 Task: Find connections with filter location Paphos with filter topic #Brandingwith filter profile language Spanish with filter current company Kantar with filter school G H Patel College of Engineering & Technology with filter industry Retail Pharmacies with filter service category Market Research with filter keywords title C-Level or C-Suite.
Action: Mouse moved to (495, 65)
Screenshot: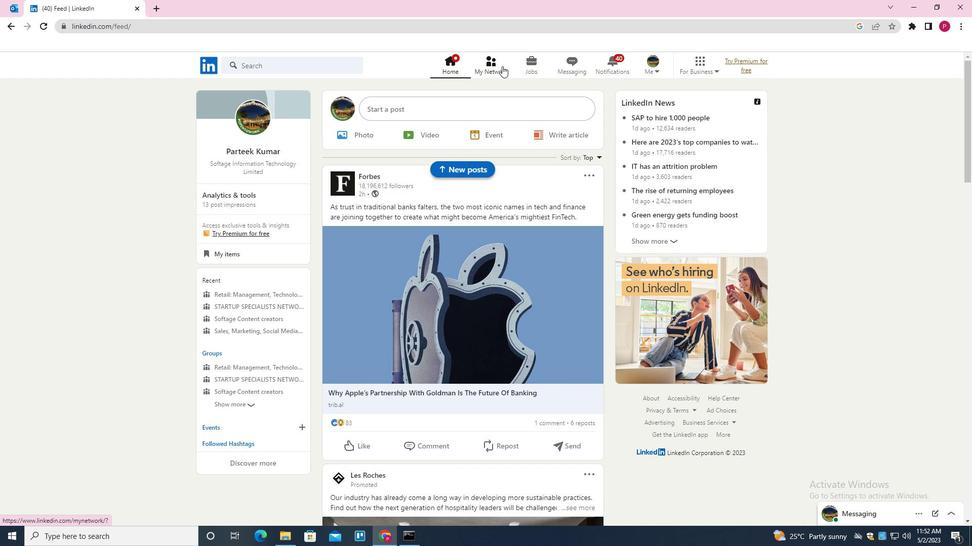 
Action: Mouse pressed left at (495, 65)
Screenshot: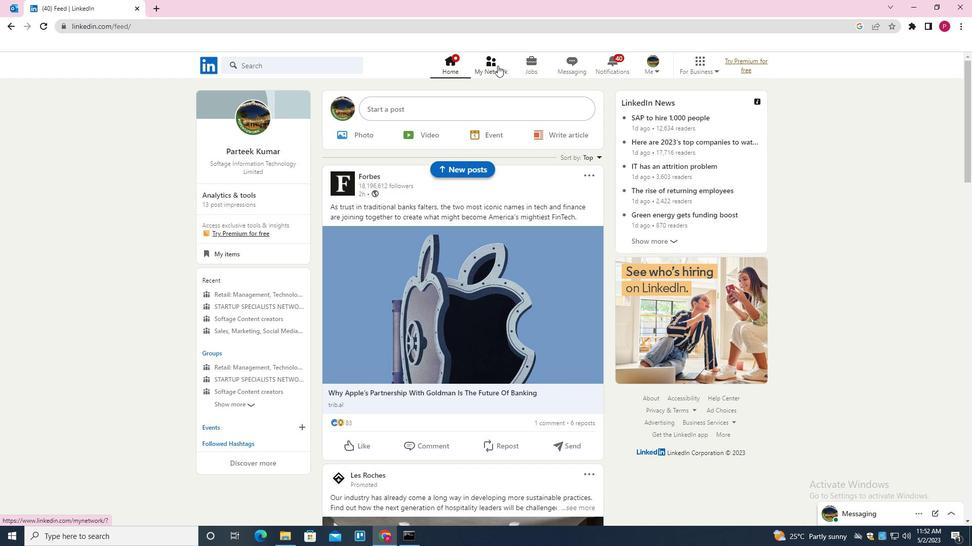 
Action: Mouse moved to (306, 124)
Screenshot: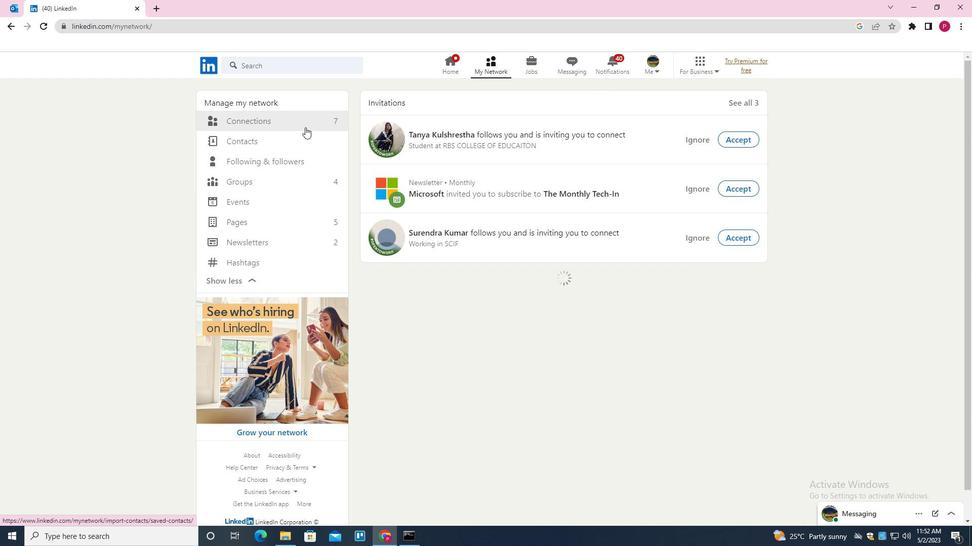 
Action: Mouse pressed left at (306, 124)
Screenshot: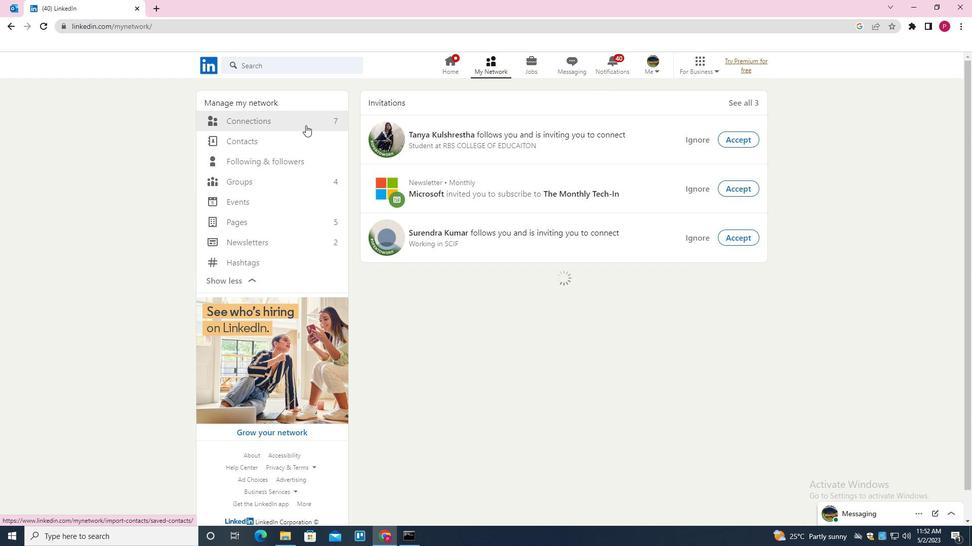 
Action: Mouse moved to (553, 122)
Screenshot: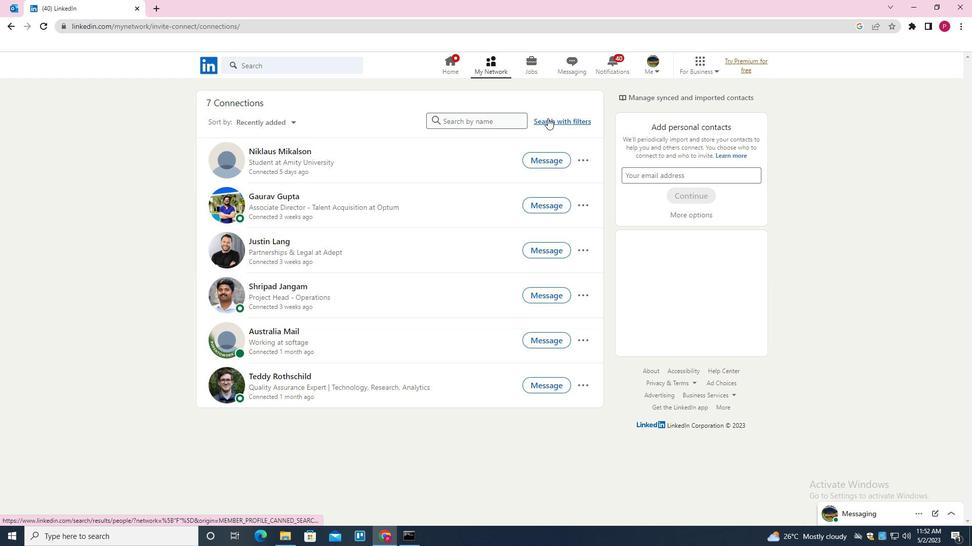 
Action: Mouse pressed left at (553, 122)
Screenshot: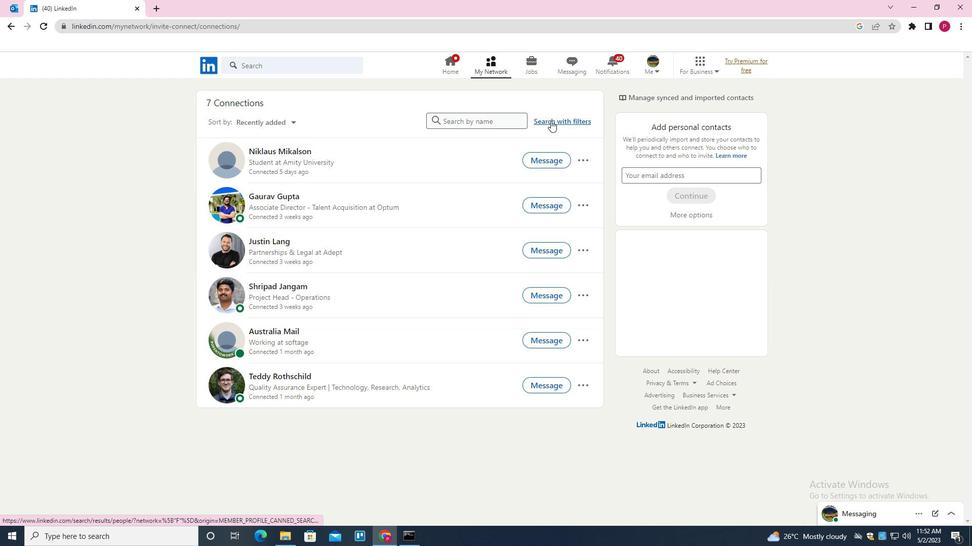 
Action: Mouse moved to (517, 95)
Screenshot: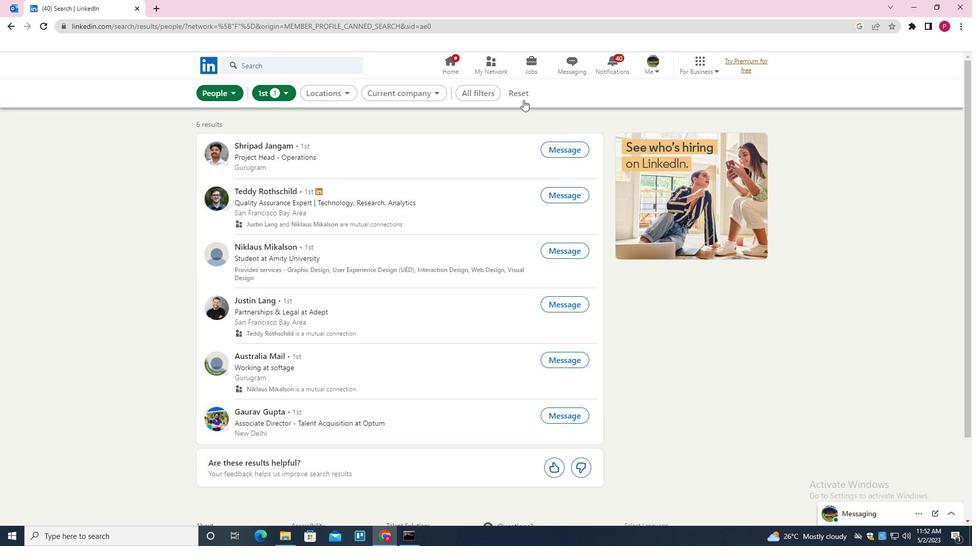 
Action: Mouse pressed left at (517, 95)
Screenshot: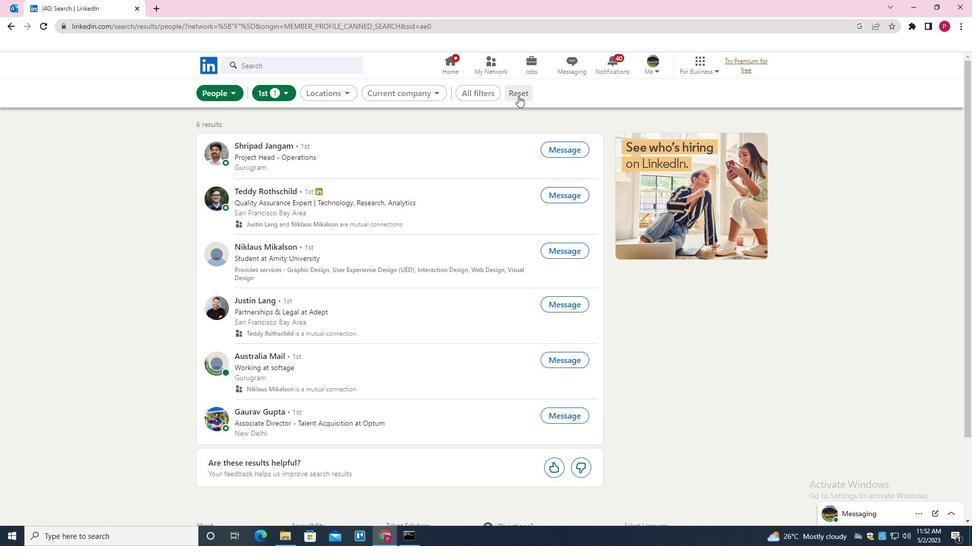 
Action: Mouse moved to (502, 94)
Screenshot: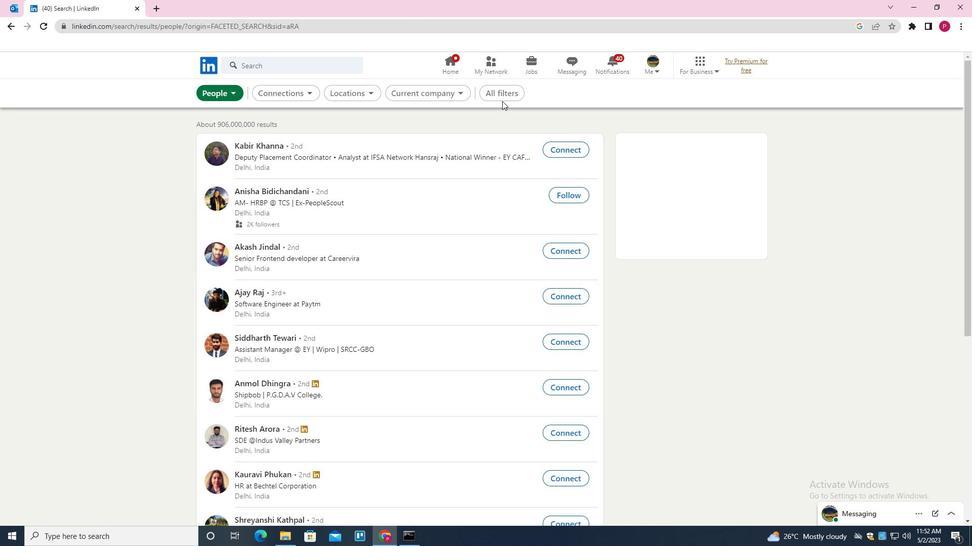 
Action: Mouse pressed left at (502, 94)
Screenshot: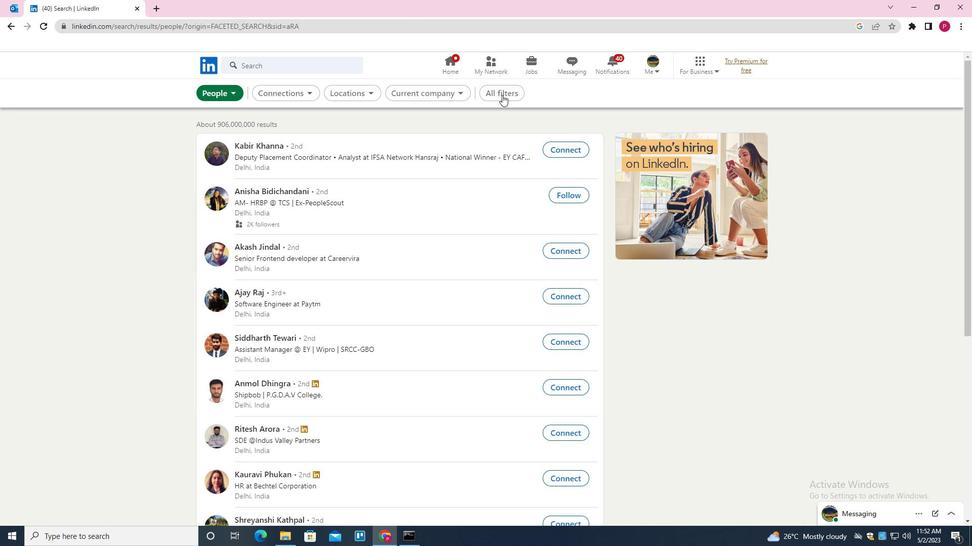 
Action: Mouse moved to (837, 282)
Screenshot: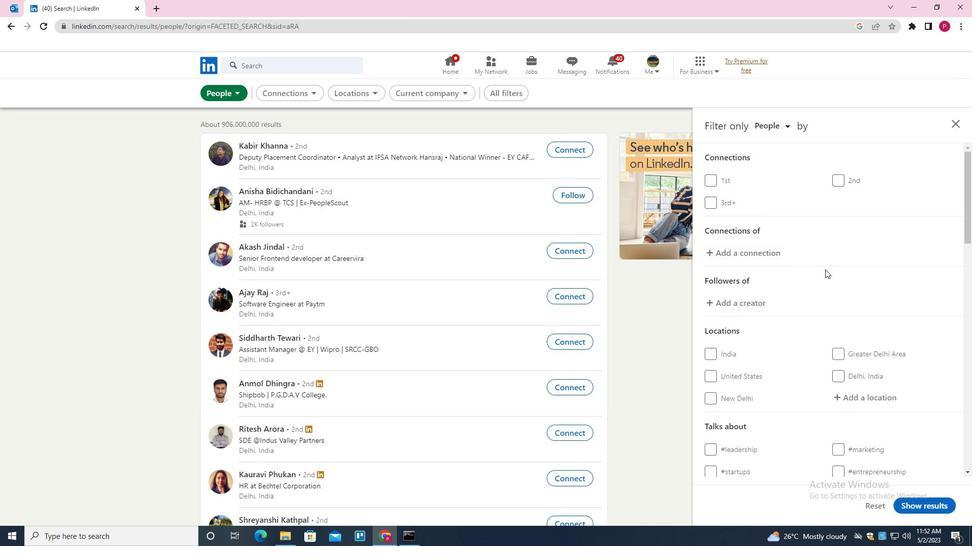 
Action: Mouse scrolled (837, 281) with delta (0, 0)
Screenshot: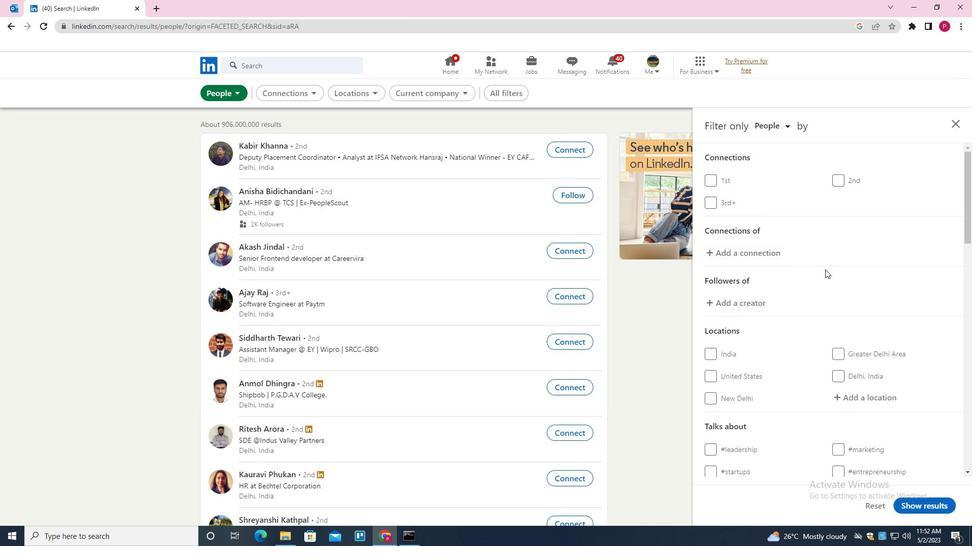 
Action: Mouse moved to (839, 285)
Screenshot: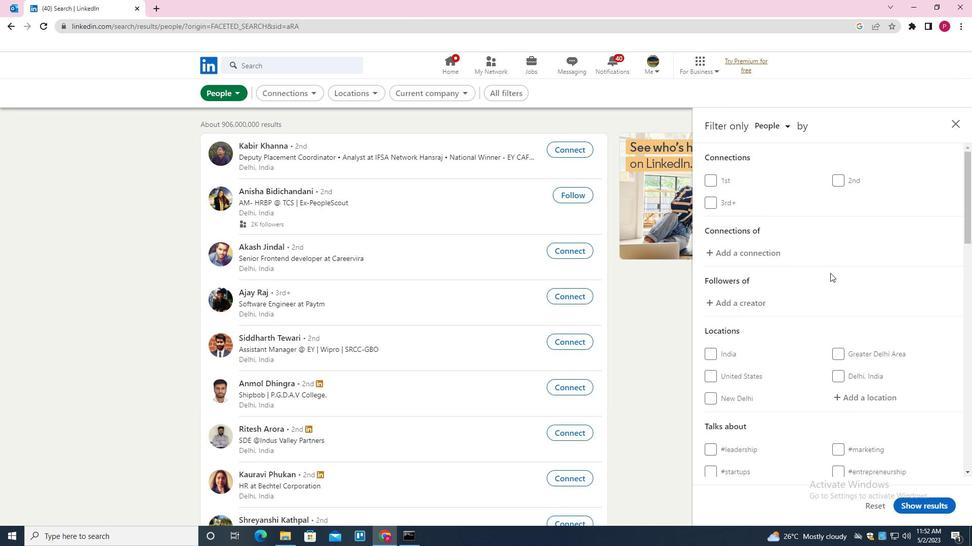 
Action: Mouse scrolled (839, 284) with delta (0, 0)
Screenshot: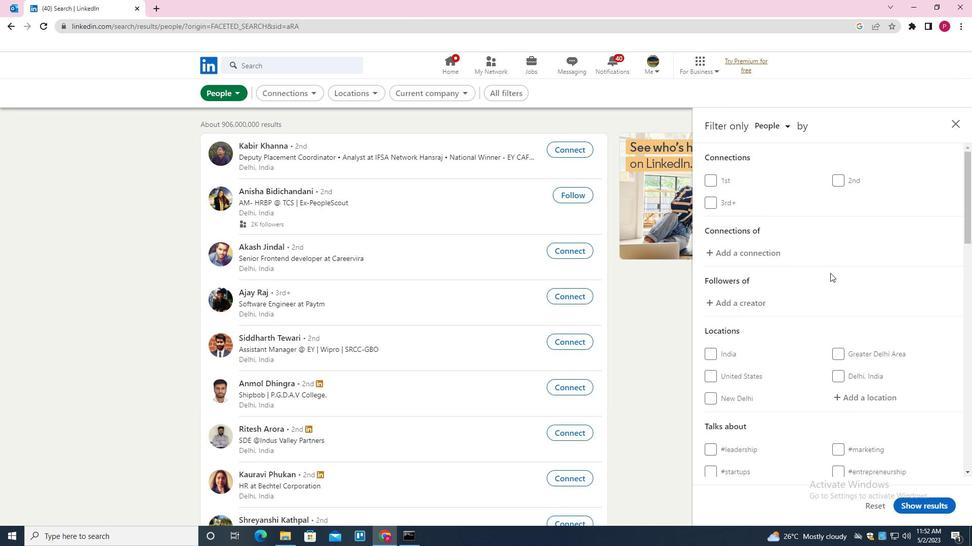 
Action: Mouse moved to (840, 288)
Screenshot: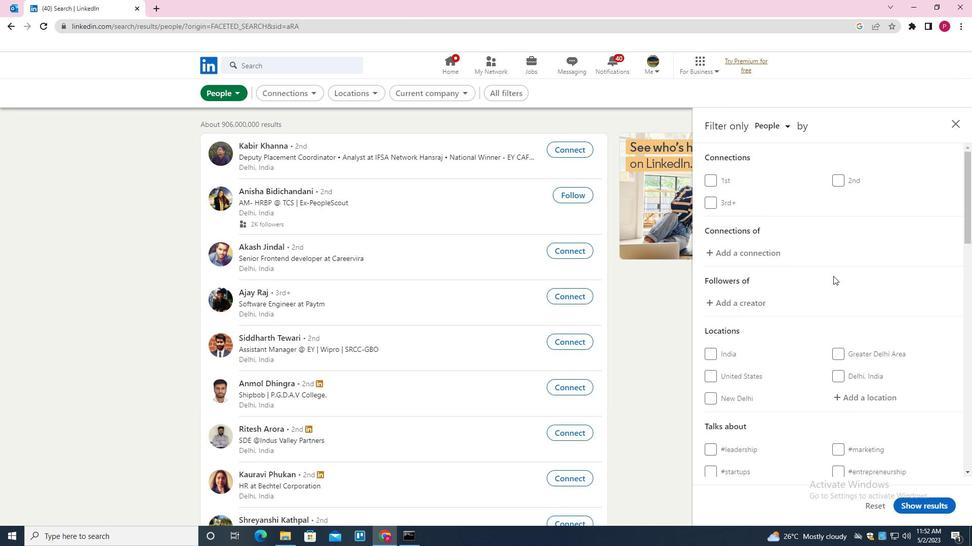 
Action: Mouse scrolled (840, 288) with delta (0, 0)
Screenshot: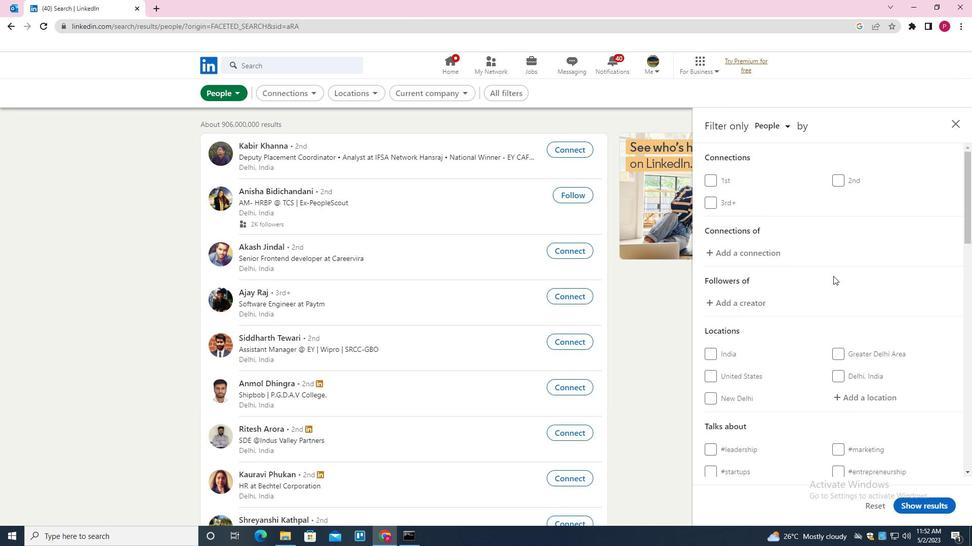 
Action: Mouse moved to (863, 244)
Screenshot: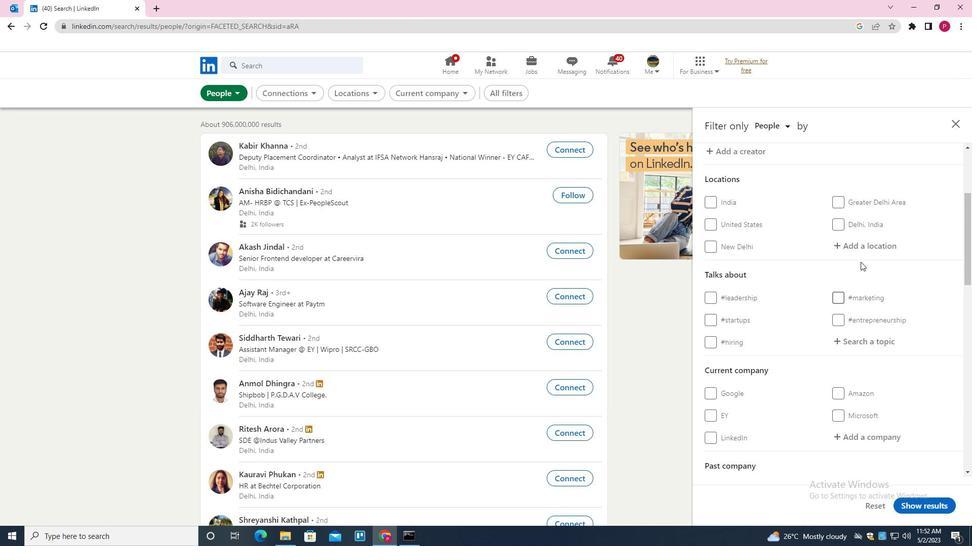 
Action: Mouse pressed left at (863, 244)
Screenshot: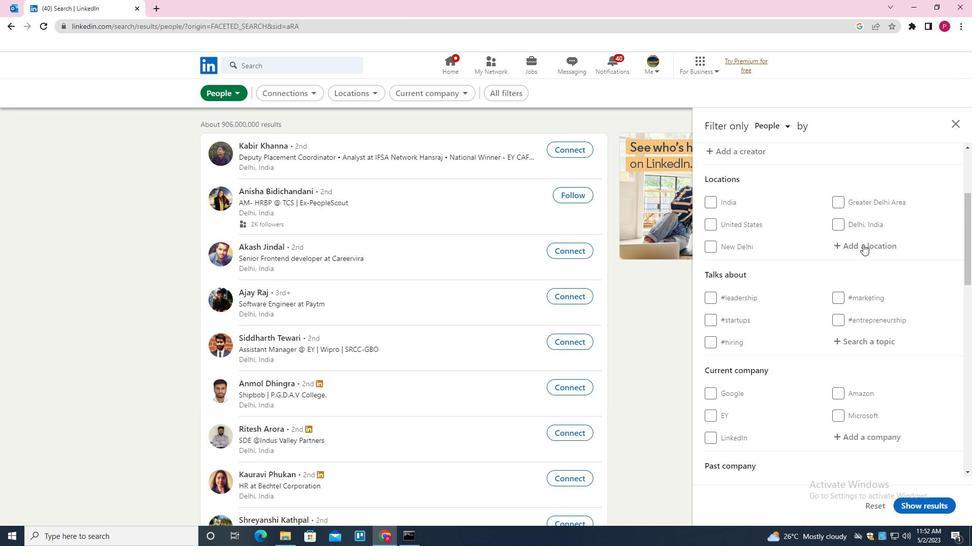 
Action: Mouse moved to (747, 323)
Screenshot: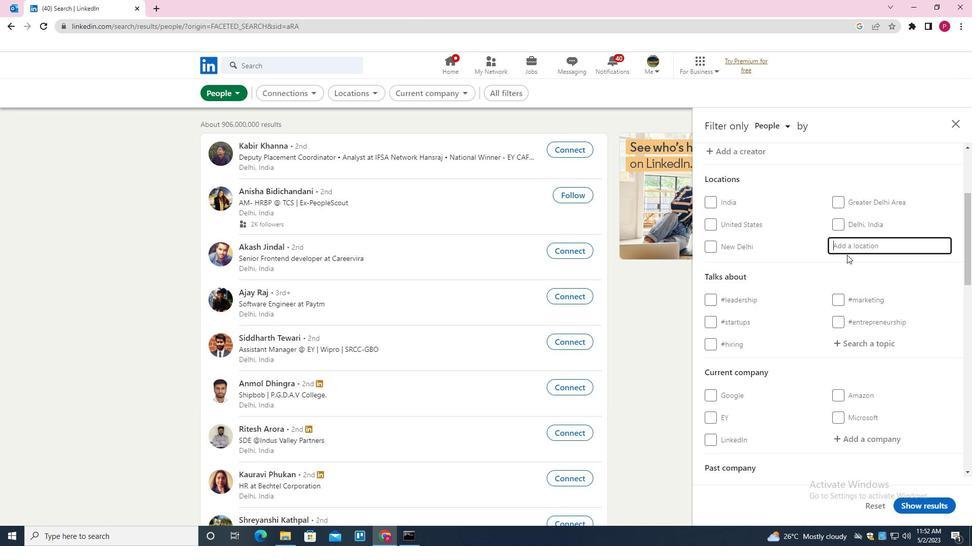 
Action: Key pressed <Key.shift>PAPHOS<Key.down><Key.enter>
Screenshot: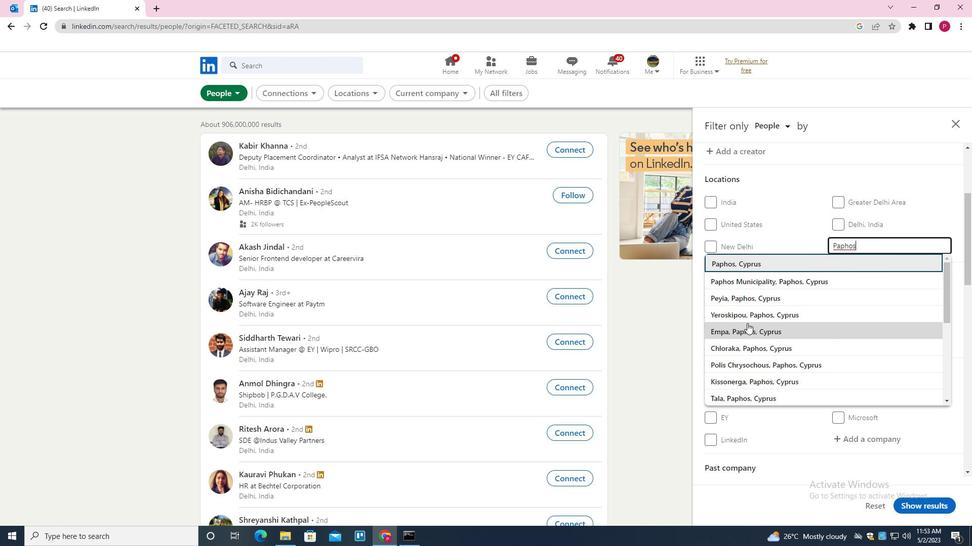 
Action: Mouse moved to (756, 319)
Screenshot: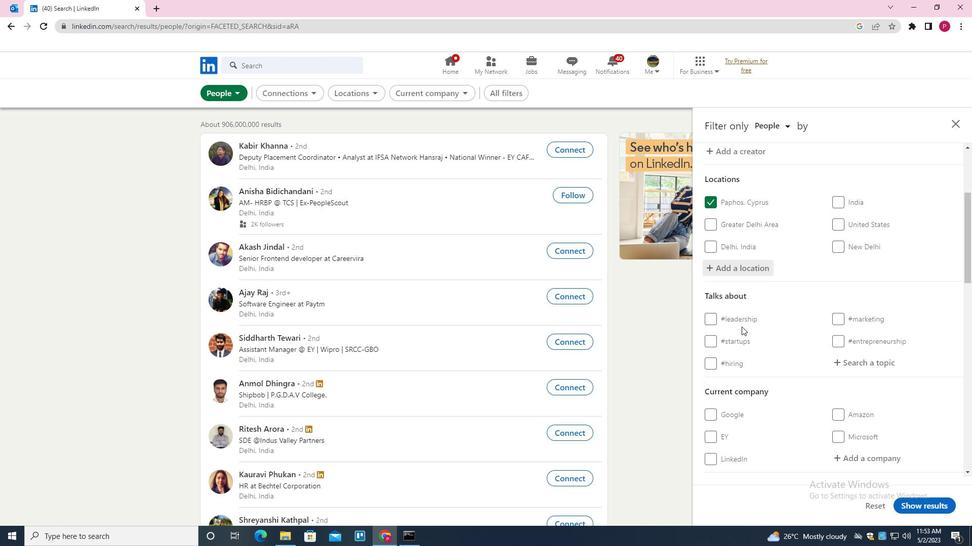 
Action: Mouse scrolled (756, 318) with delta (0, 0)
Screenshot: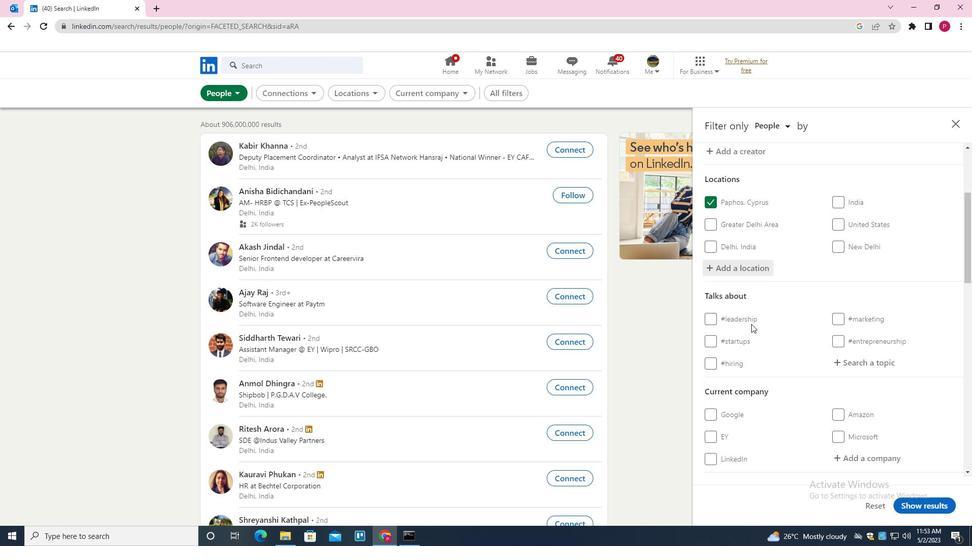 
Action: Mouse moved to (757, 318)
Screenshot: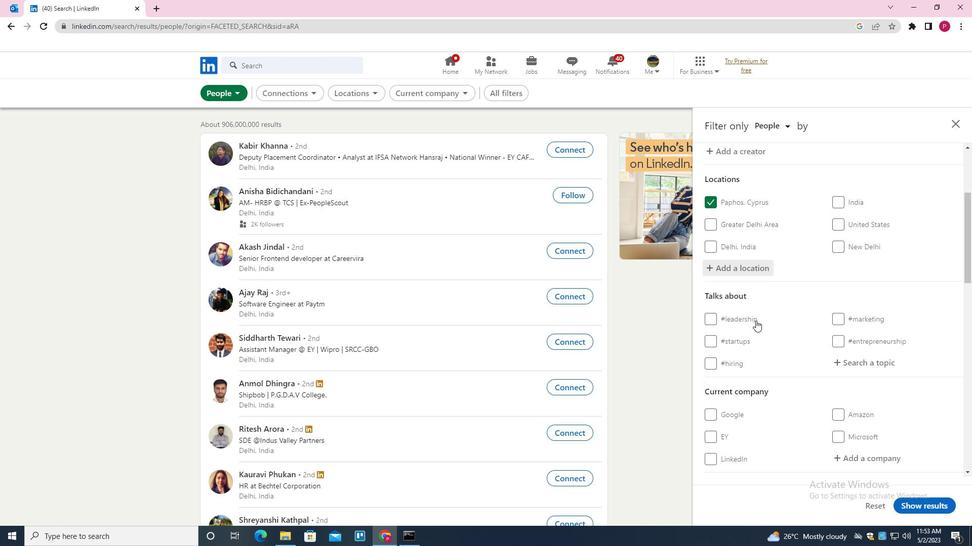 
Action: Mouse scrolled (757, 318) with delta (0, 0)
Screenshot: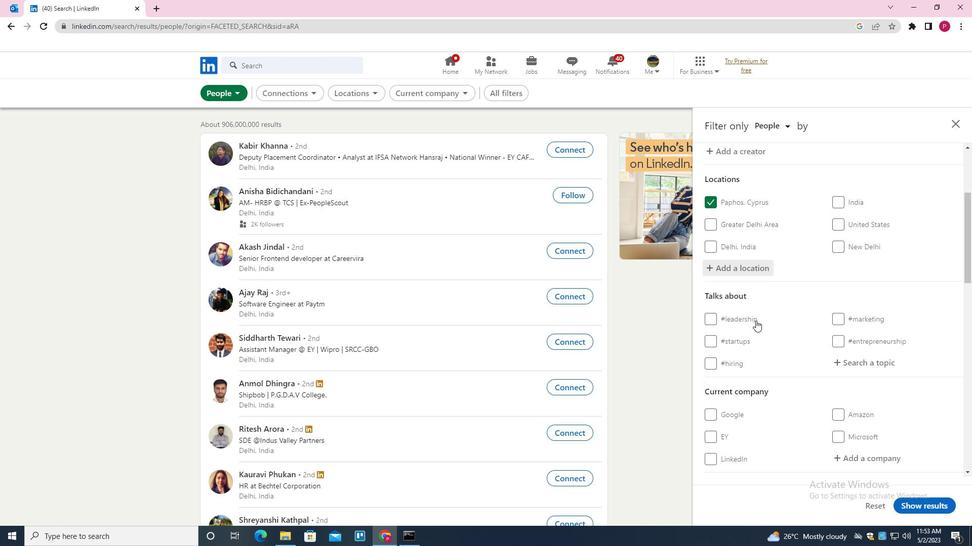 
Action: Mouse moved to (758, 317)
Screenshot: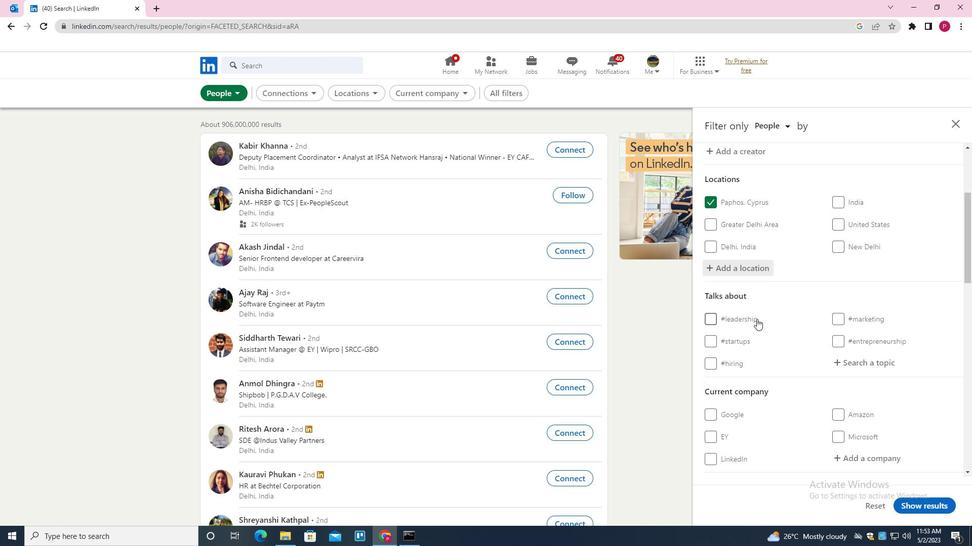 
Action: Mouse scrolled (758, 317) with delta (0, 0)
Screenshot: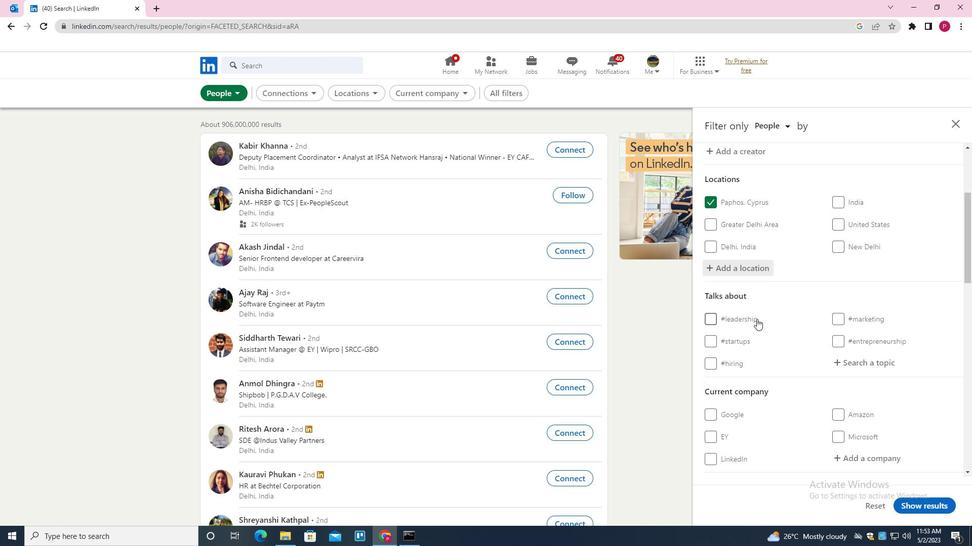 
Action: Mouse moved to (865, 214)
Screenshot: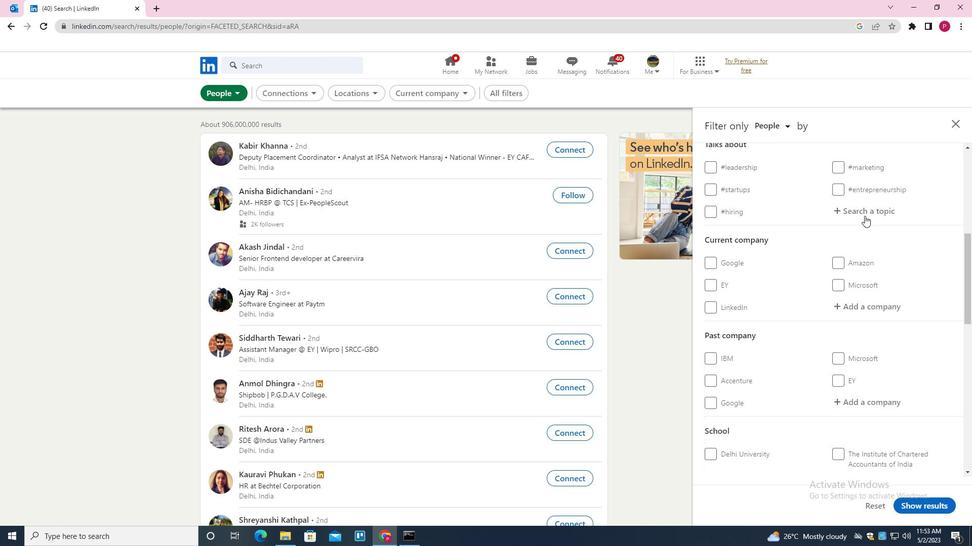 
Action: Mouse pressed left at (865, 214)
Screenshot: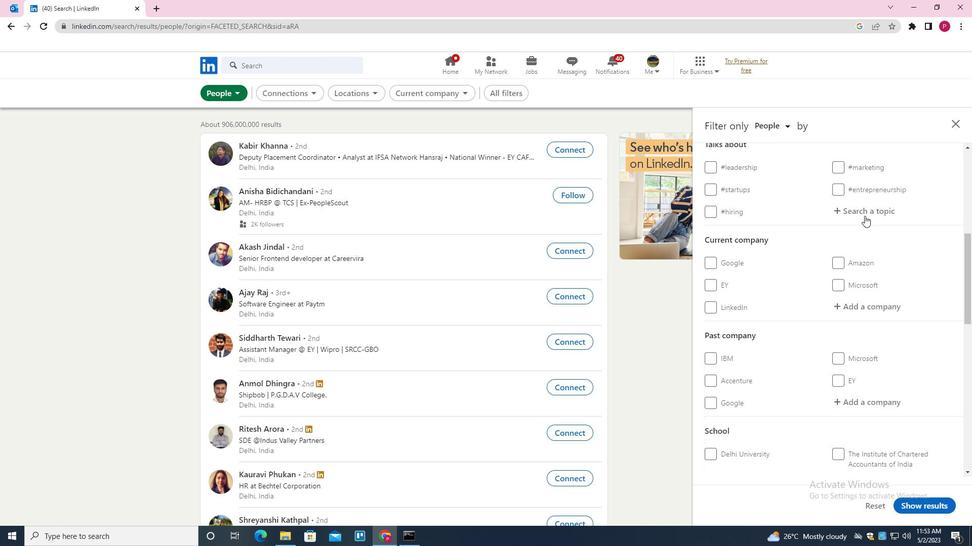 
Action: Key pressed BRANDING<Key.down><Key.enter>
Screenshot: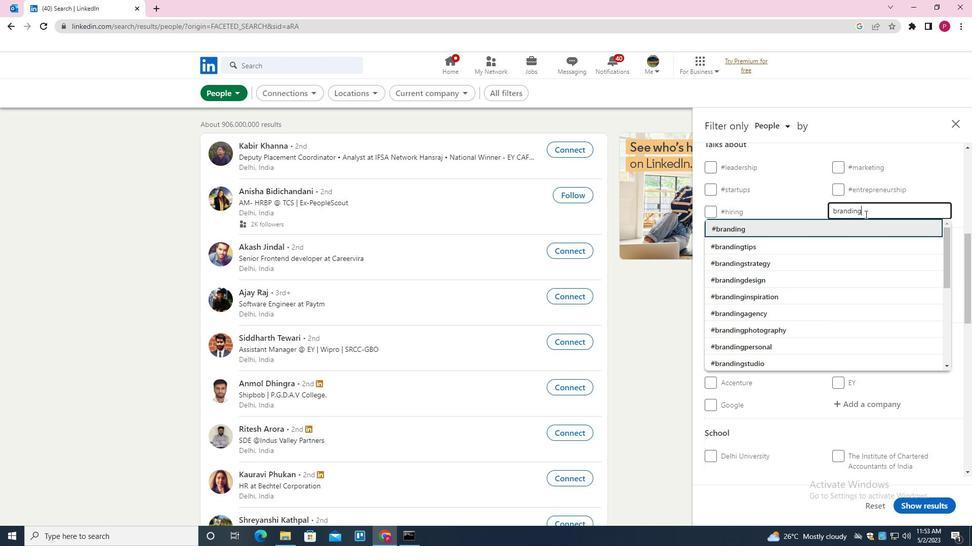 
Action: Mouse moved to (801, 282)
Screenshot: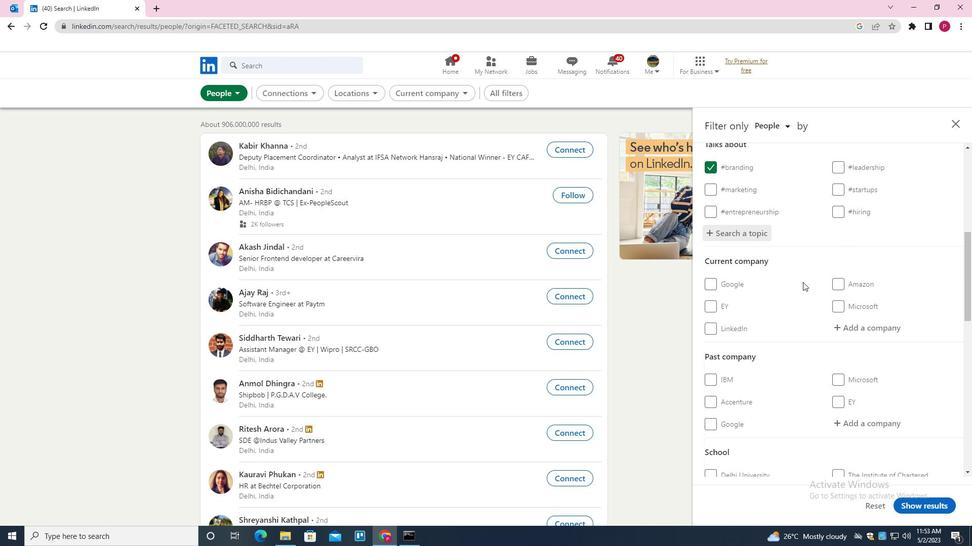 
Action: Mouse scrolled (801, 282) with delta (0, 0)
Screenshot: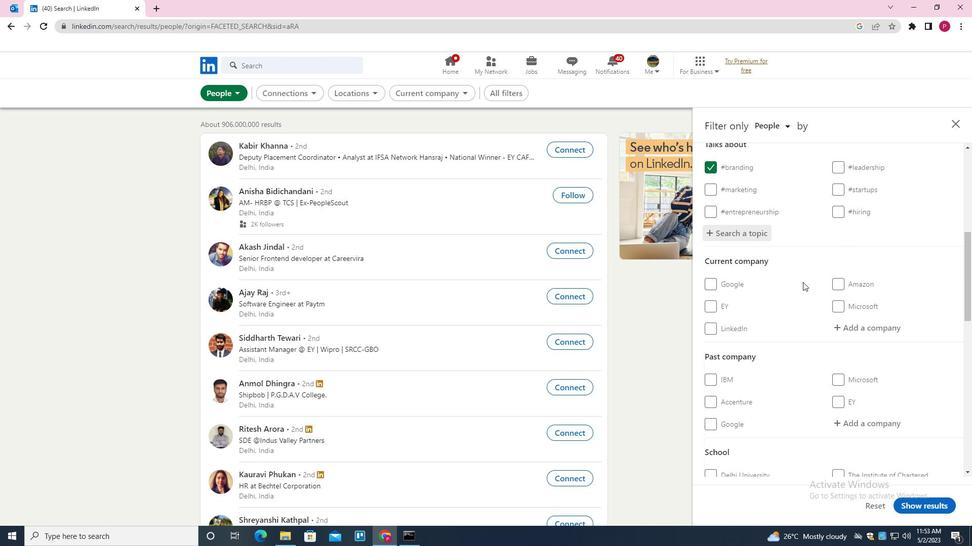 
Action: Mouse moved to (801, 283)
Screenshot: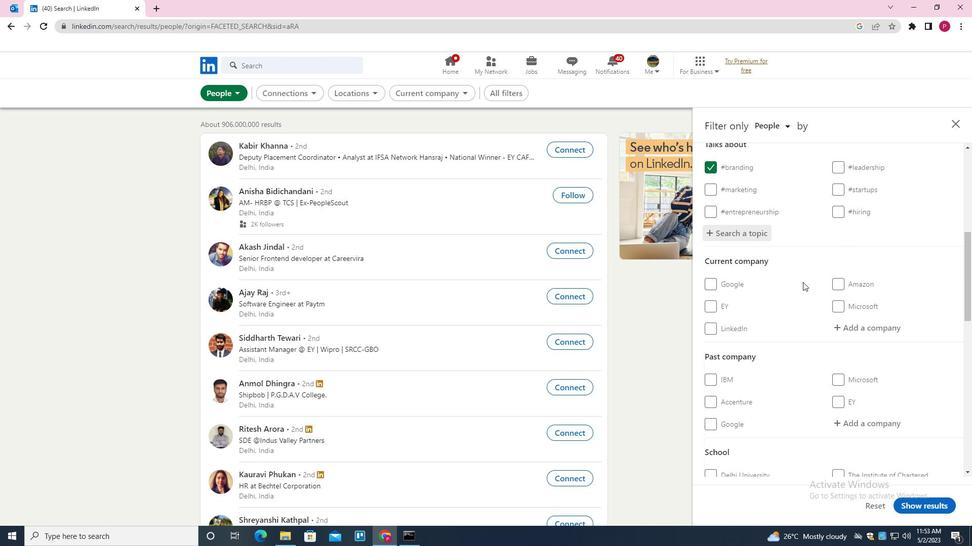 
Action: Mouse scrolled (801, 282) with delta (0, 0)
Screenshot: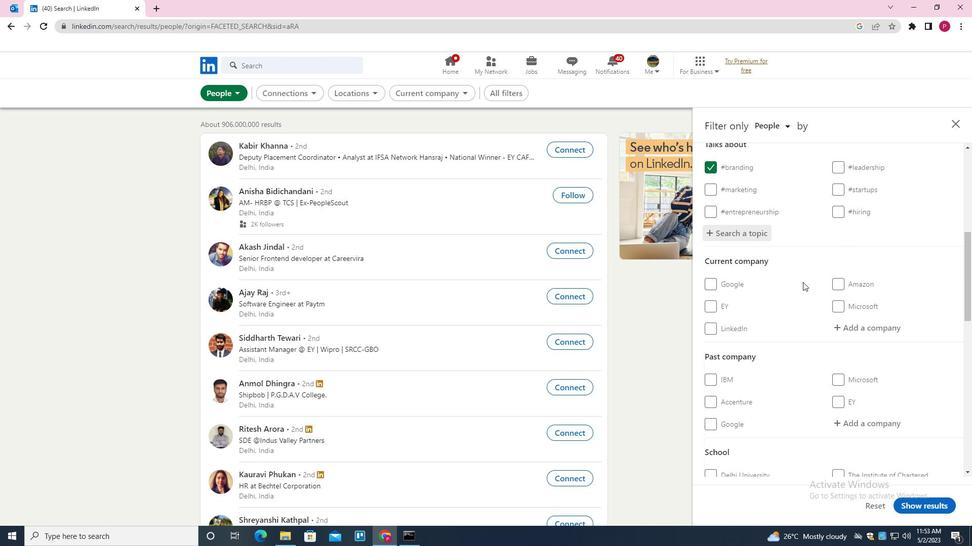 
Action: Mouse scrolled (801, 282) with delta (0, 0)
Screenshot: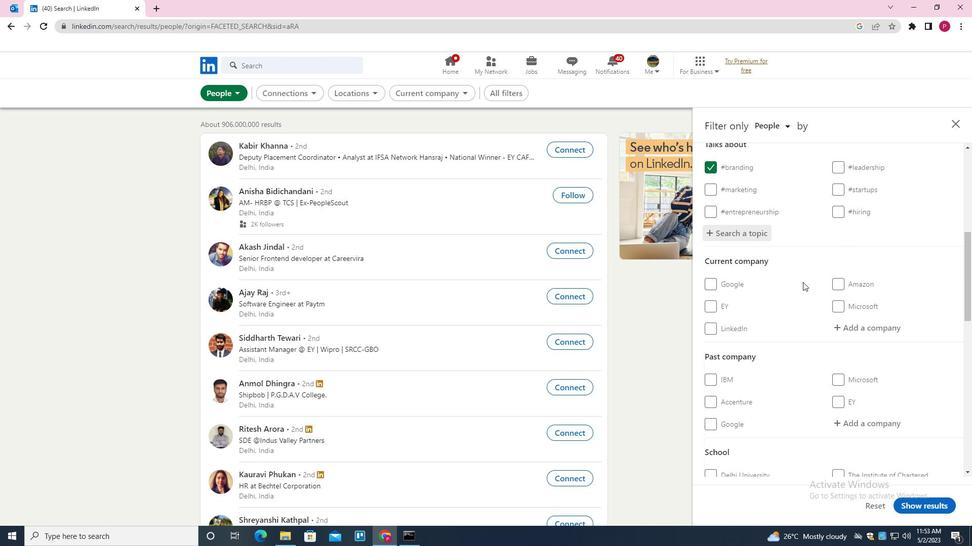 
Action: Mouse moved to (802, 281)
Screenshot: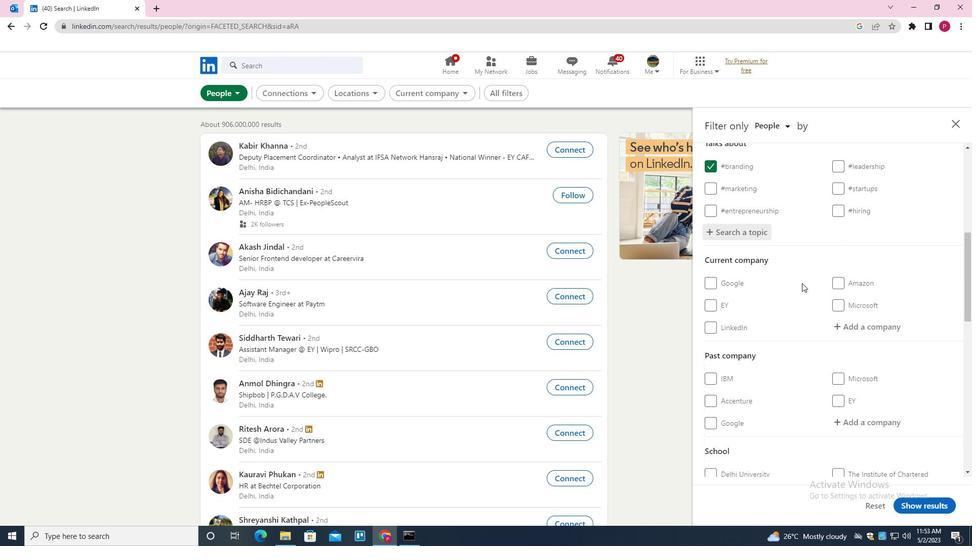
Action: Mouse scrolled (802, 281) with delta (0, 0)
Screenshot: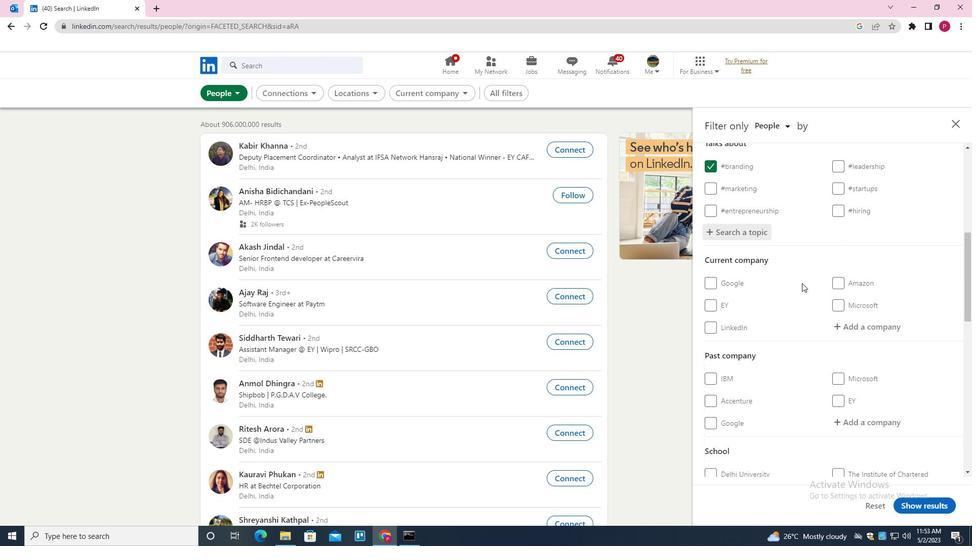 
Action: Mouse moved to (812, 287)
Screenshot: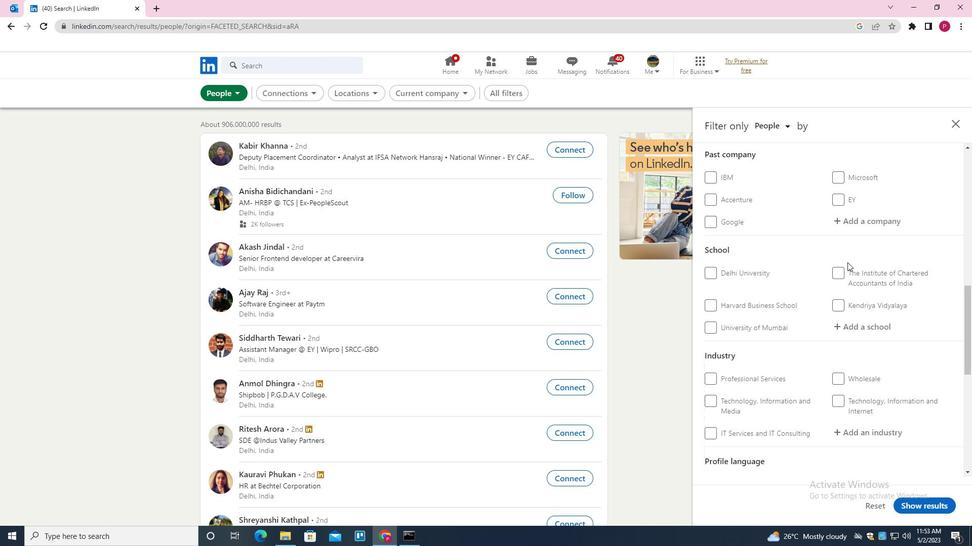 
Action: Mouse scrolled (812, 286) with delta (0, 0)
Screenshot: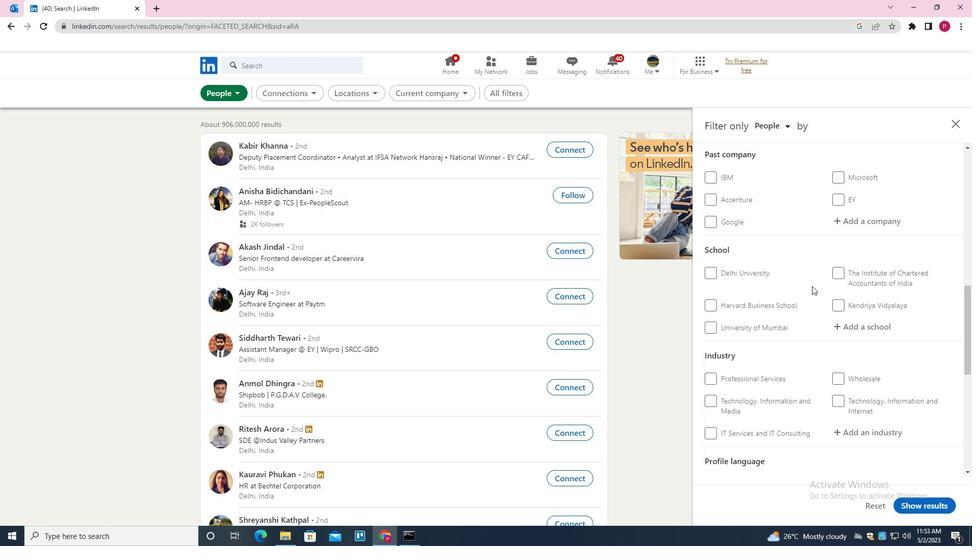 
Action: Mouse scrolled (812, 286) with delta (0, 0)
Screenshot: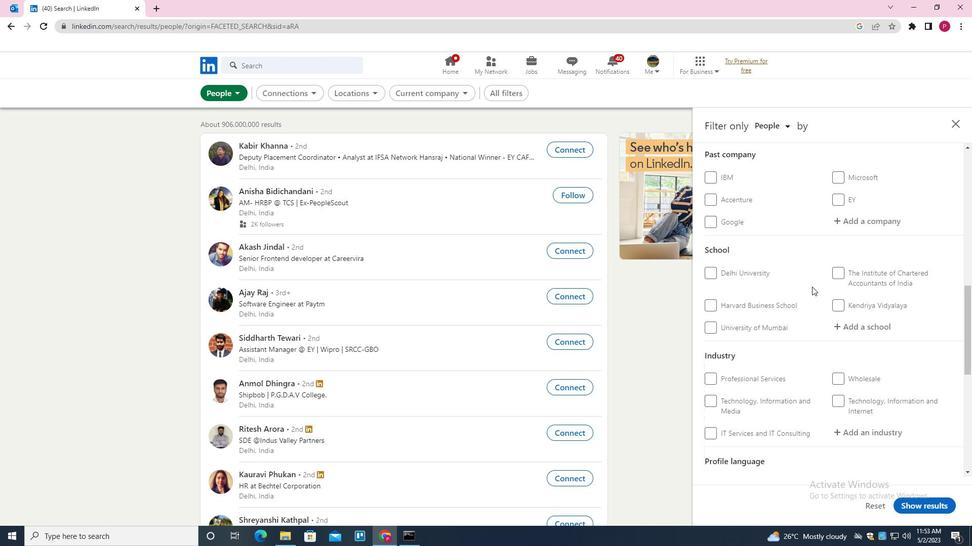 
Action: Mouse scrolled (812, 286) with delta (0, 0)
Screenshot: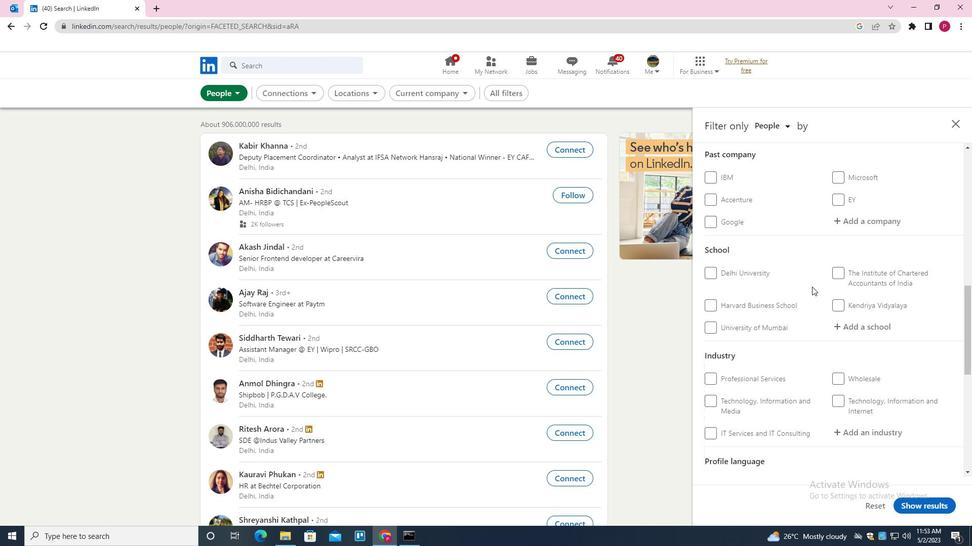 
Action: Mouse scrolled (812, 286) with delta (0, 0)
Screenshot: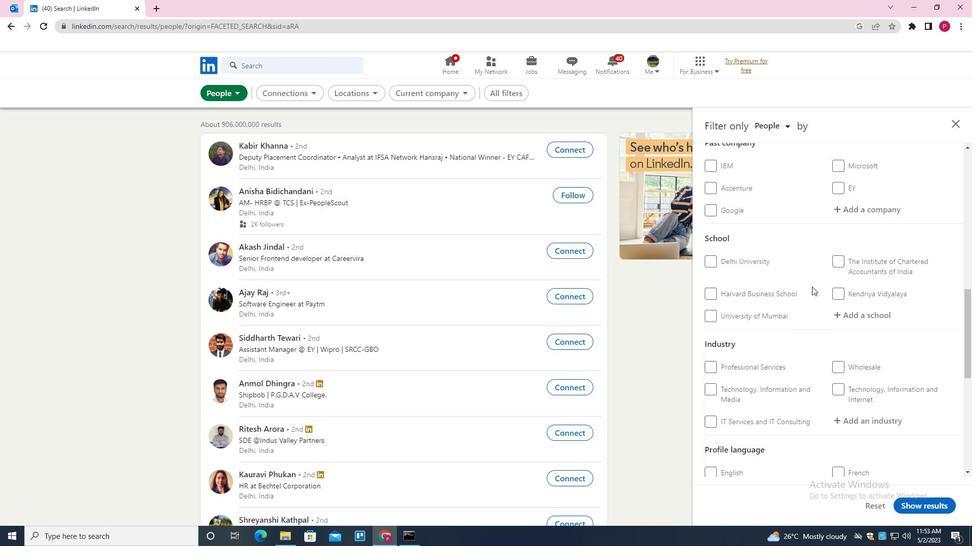 
Action: Mouse moved to (805, 290)
Screenshot: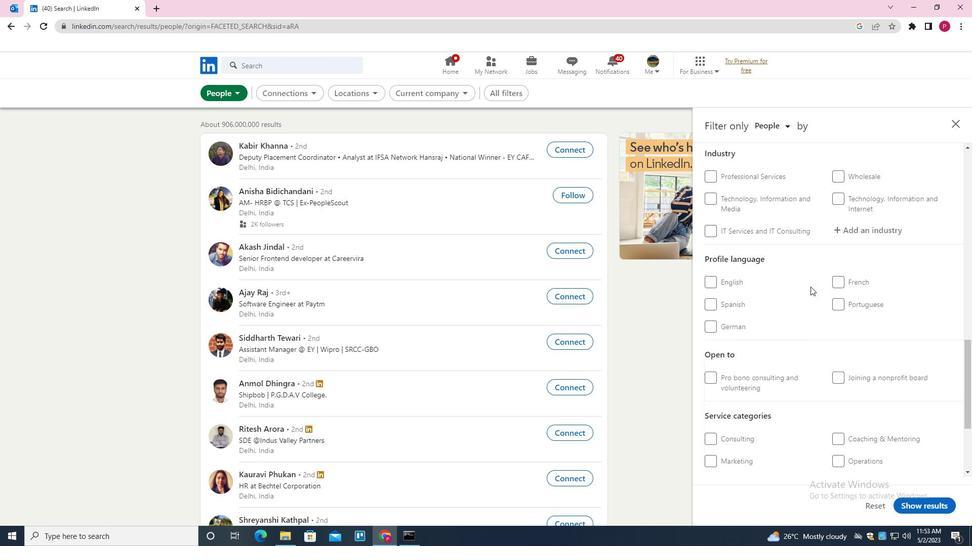 
Action: Mouse scrolled (805, 290) with delta (0, 0)
Screenshot: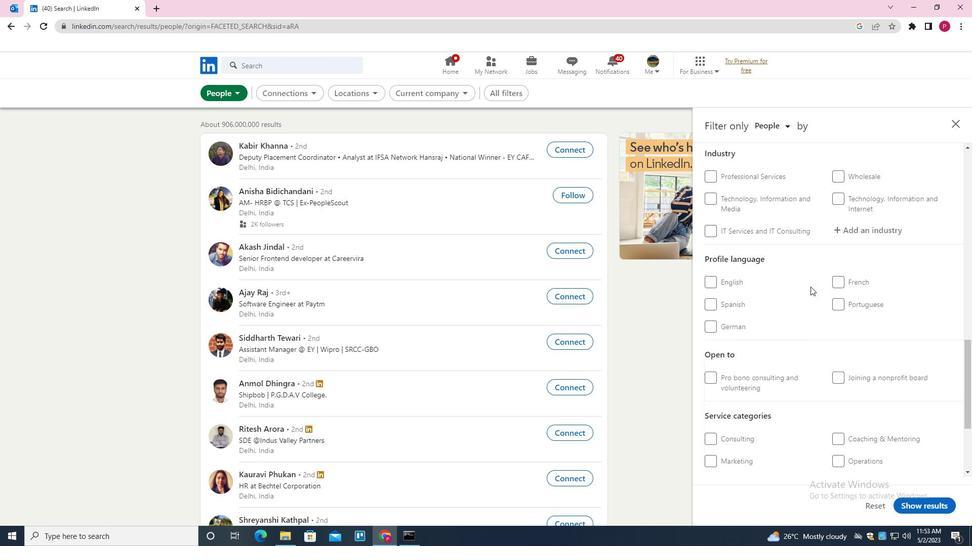 
Action: Mouse moved to (805, 291)
Screenshot: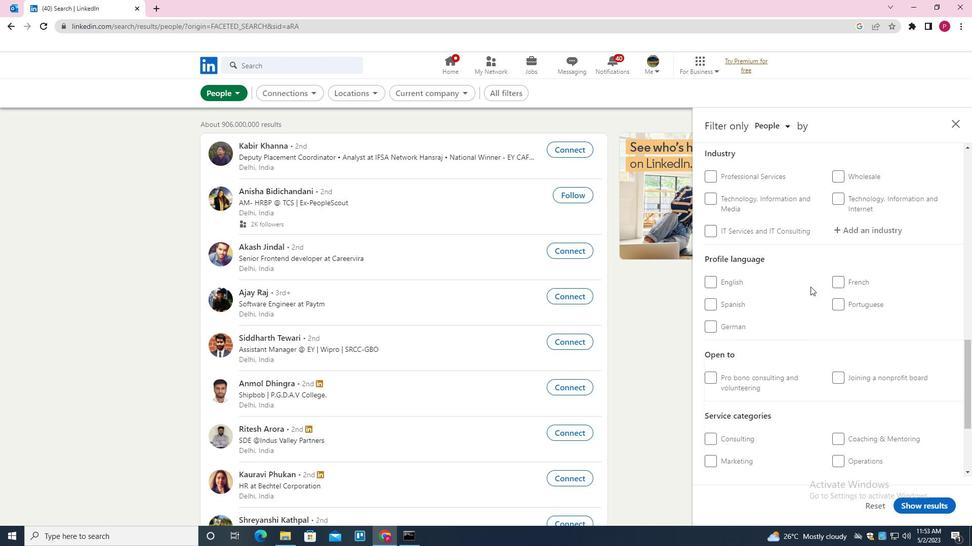 
Action: Mouse scrolled (805, 290) with delta (0, 0)
Screenshot: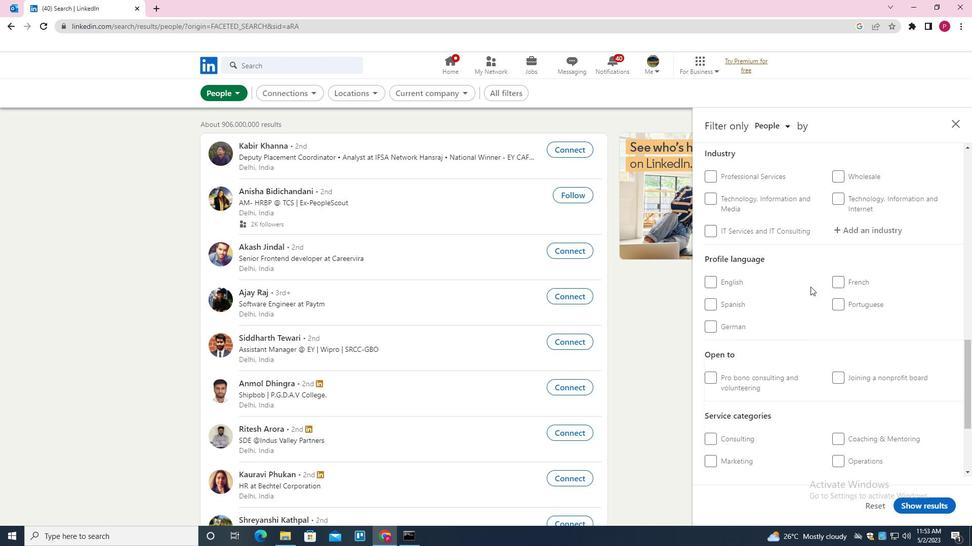 
Action: Mouse scrolled (805, 290) with delta (0, 0)
Screenshot: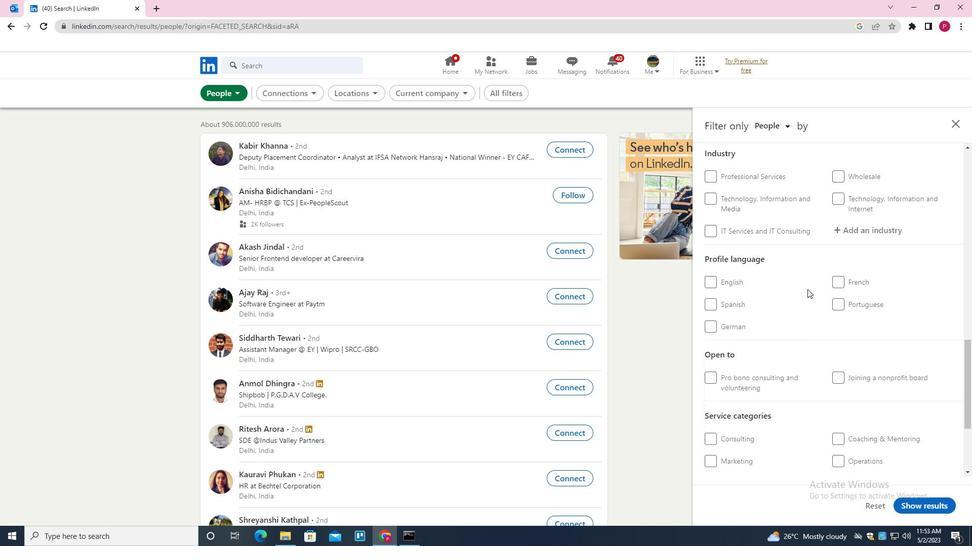 
Action: Mouse scrolled (805, 291) with delta (0, 0)
Screenshot: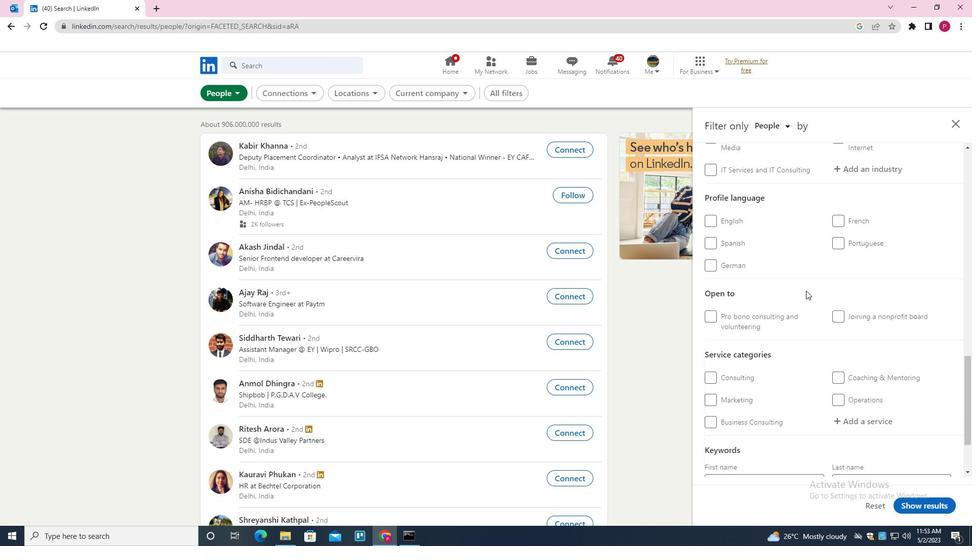 
Action: Mouse scrolled (805, 291) with delta (0, 0)
Screenshot: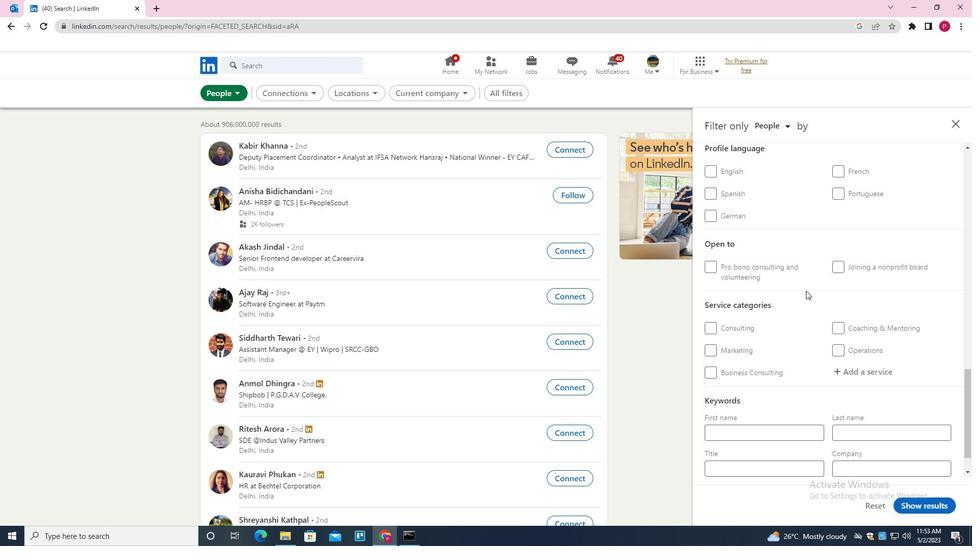 
Action: Mouse moved to (725, 261)
Screenshot: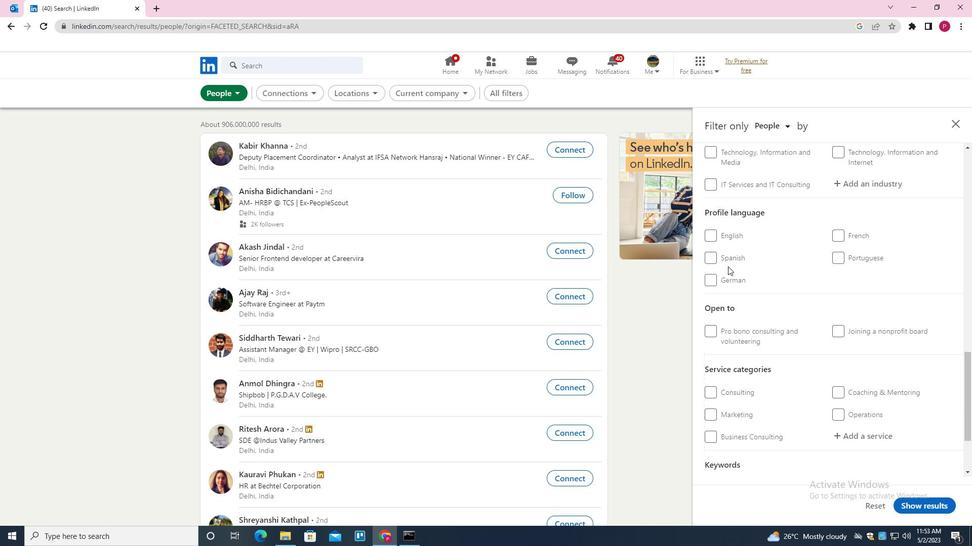 
Action: Mouse pressed left at (725, 261)
Screenshot: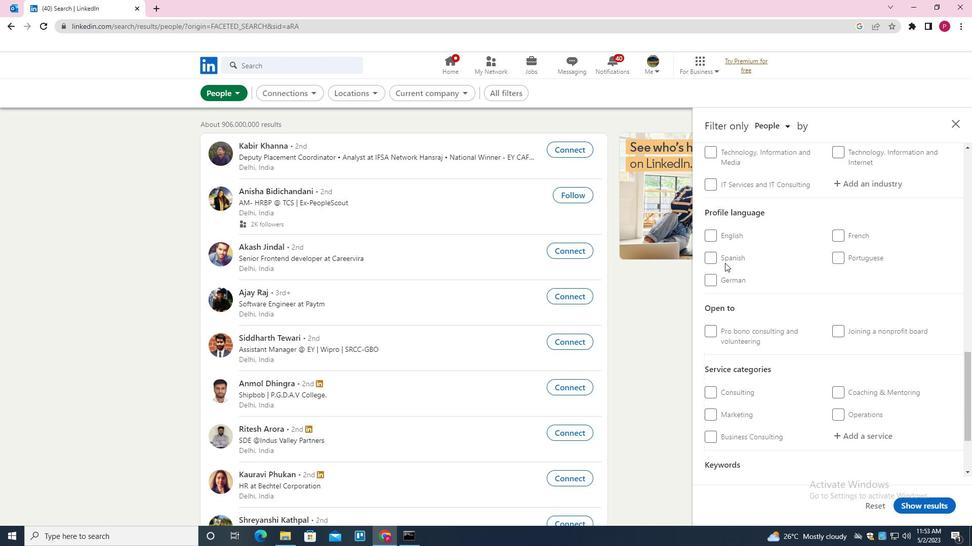 
Action: Mouse moved to (796, 270)
Screenshot: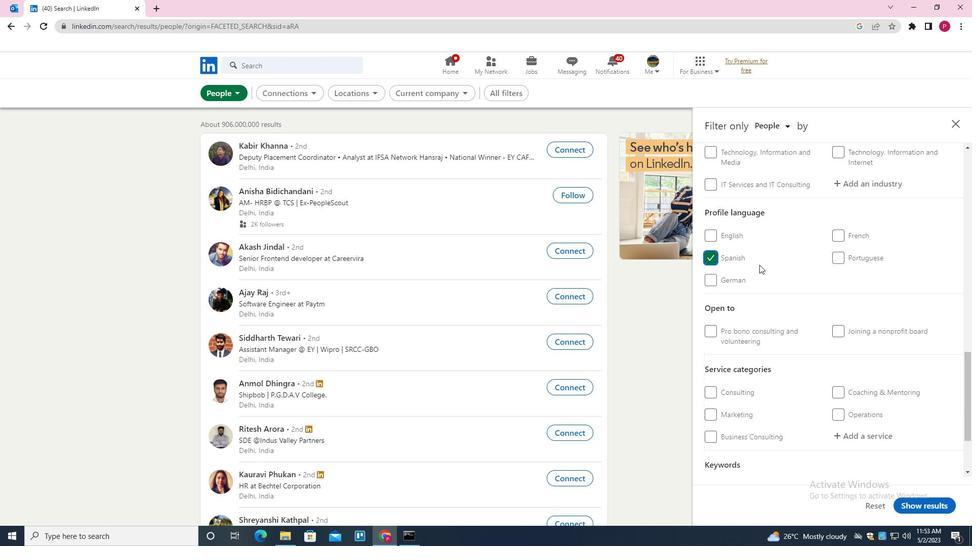 
Action: Mouse scrolled (796, 270) with delta (0, 0)
Screenshot: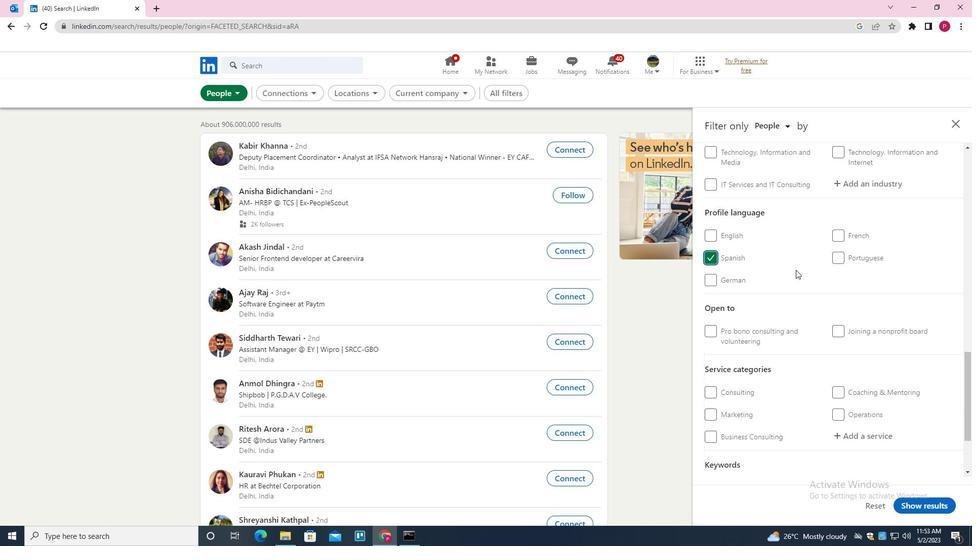 
Action: Mouse scrolled (796, 270) with delta (0, 0)
Screenshot: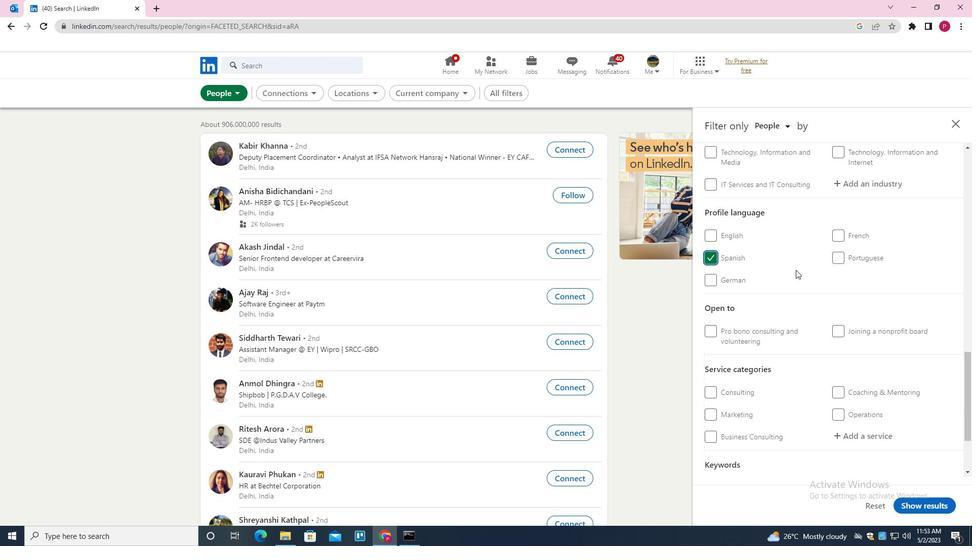 
Action: Mouse scrolled (796, 270) with delta (0, 0)
Screenshot: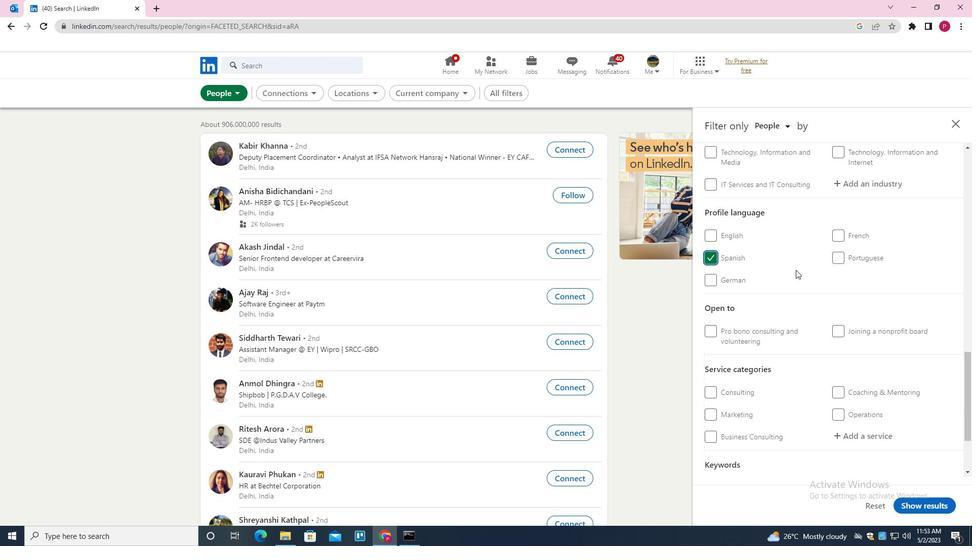 
Action: Mouse scrolled (796, 270) with delta (0, 0)
Screenshot: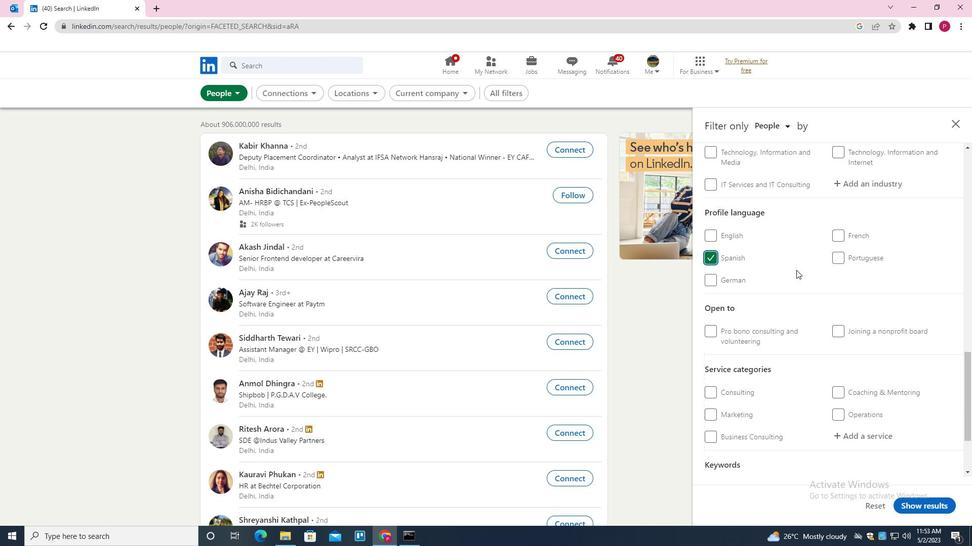 
Action: Mouse moved to (794, 272)
Screenshot: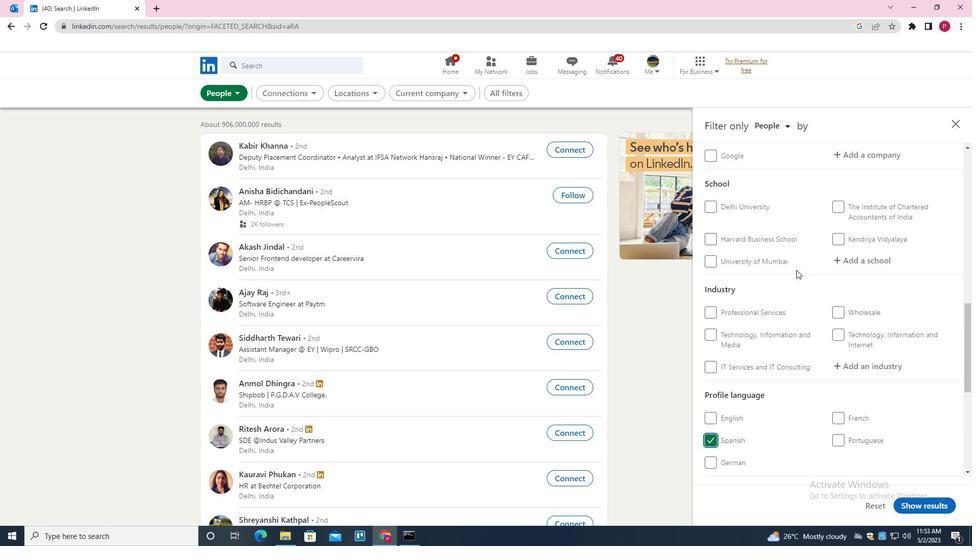 
Action: Mouse scrolled (794, 272) with delta (0, 0)
Screenshot: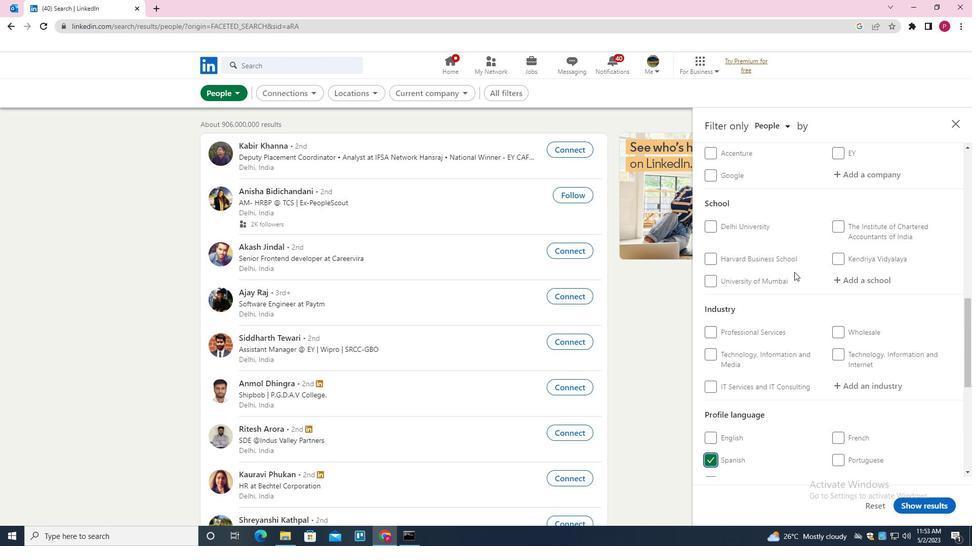 
Action: Mouse scrolled (794, 272) with delta (0, 0)
Screenshot: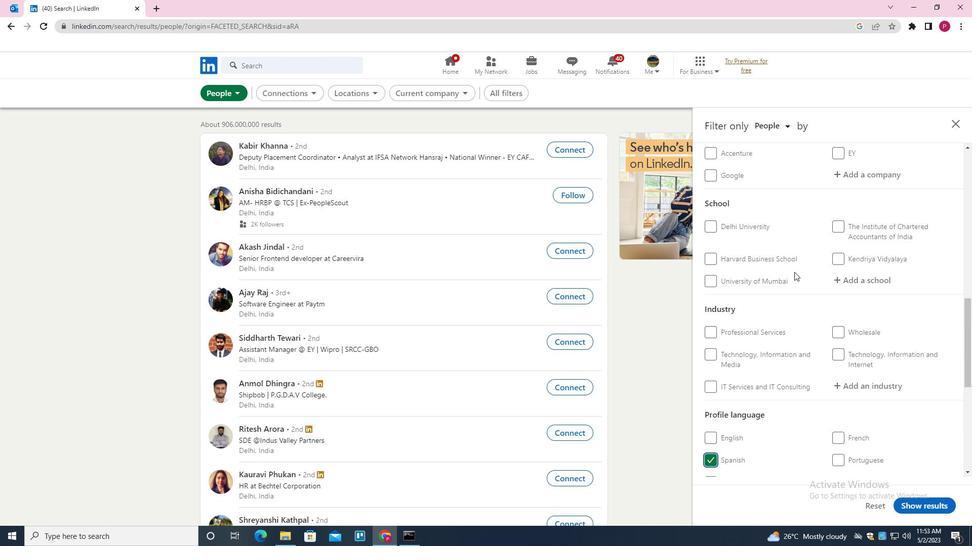 
Action: Mouse scrolled (794, 272) with delta (0, 0)
Screenshot: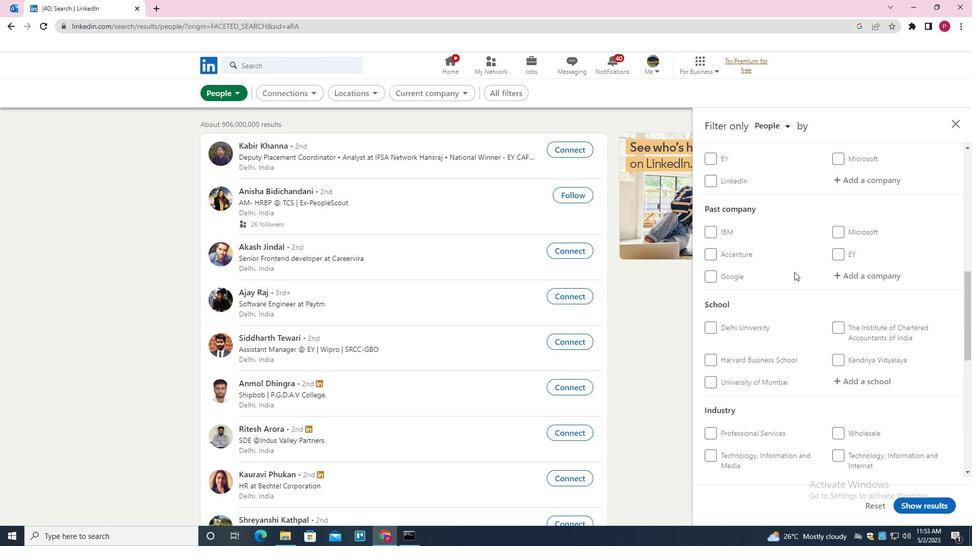 
Action: Mouse moved to (862, 224)
Screenshot: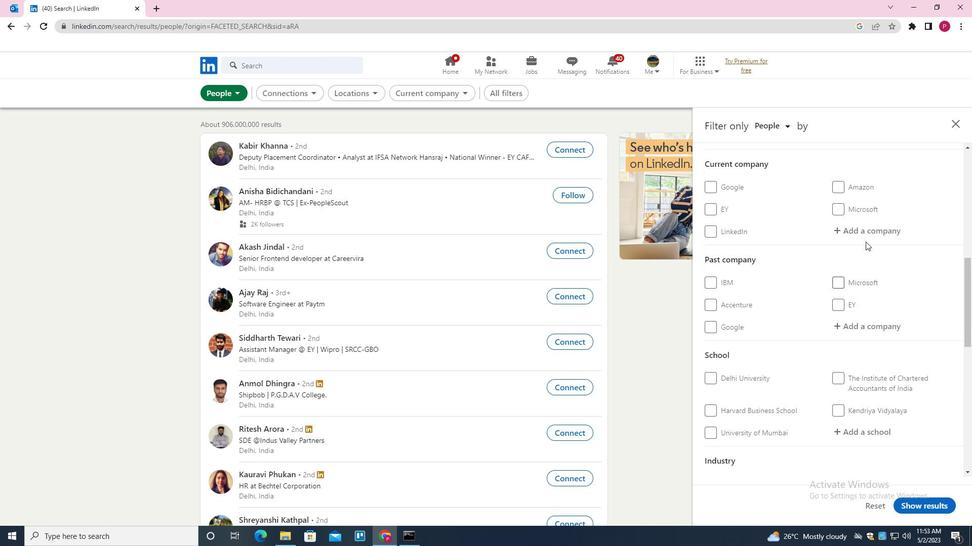 
Action: Mouse pressed left at (862, 224)
Screenshot: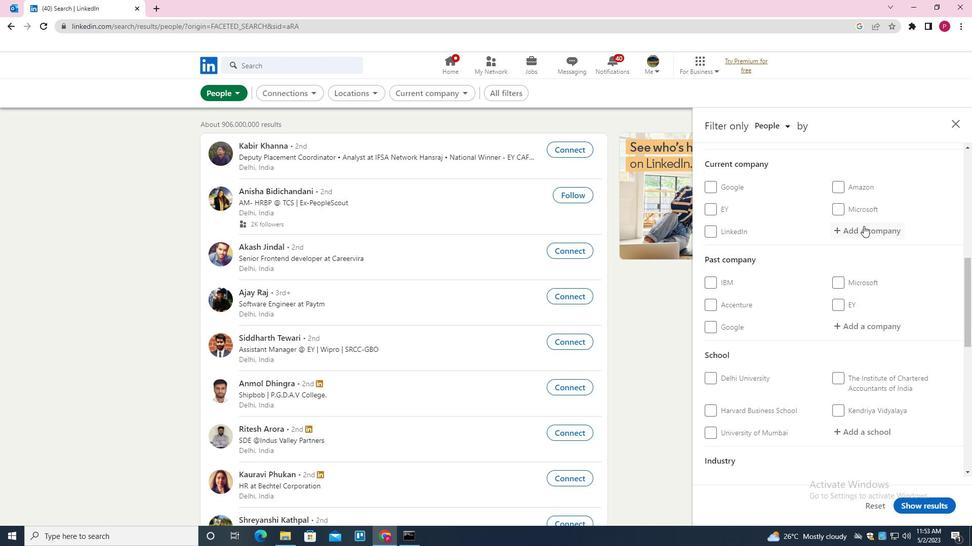 
Action: Key pressed <Key.shift><Key.shift><Key.shift><Key.shift><Key.shift><Key.shift>KANTAR<Key.down><Key.enter>
Screenshot: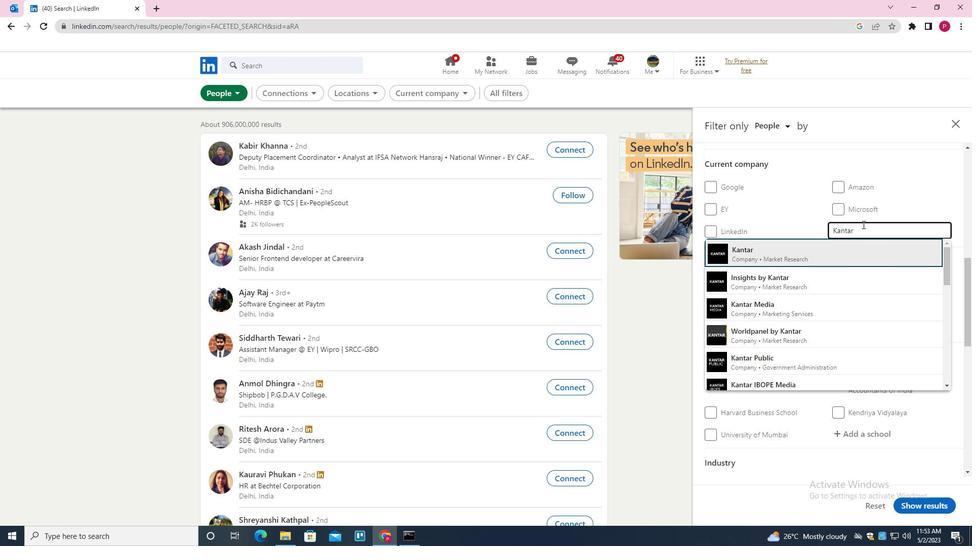
Action: Mouse moved to (784, 280)
Screenshot: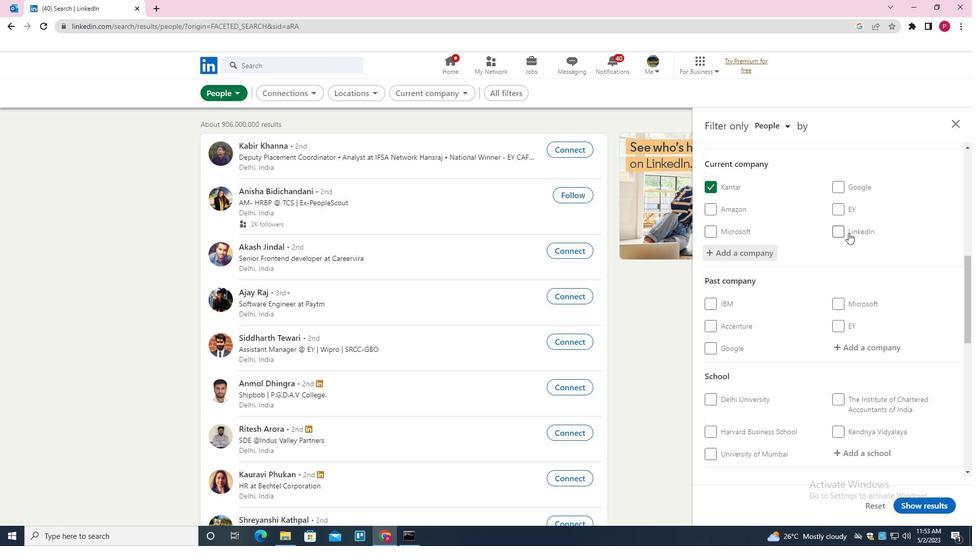 
Action: Mouse scrolled (784, 280) with delta (0, 0)
Screenshot: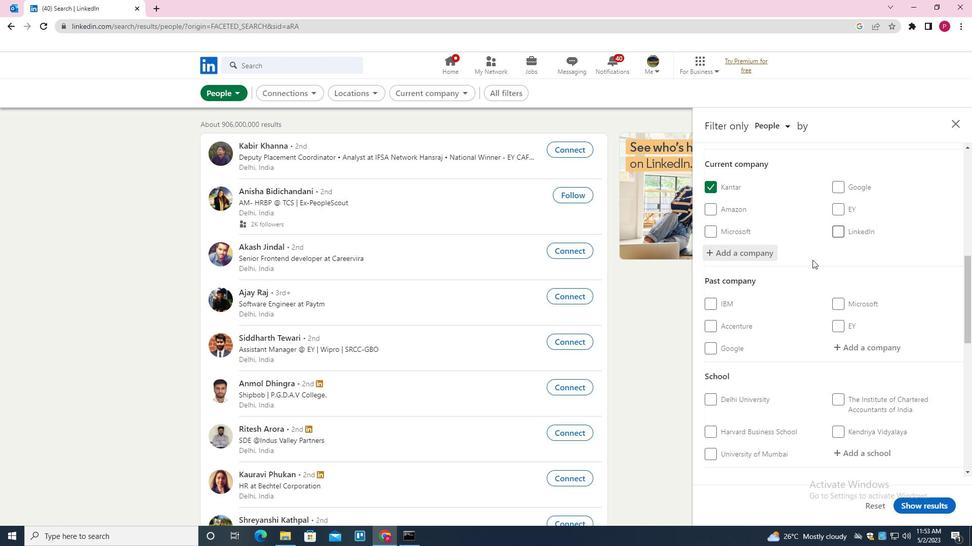 
Action: Mouse scrolled (784, 279) with delta (0, 0)
Screenshot: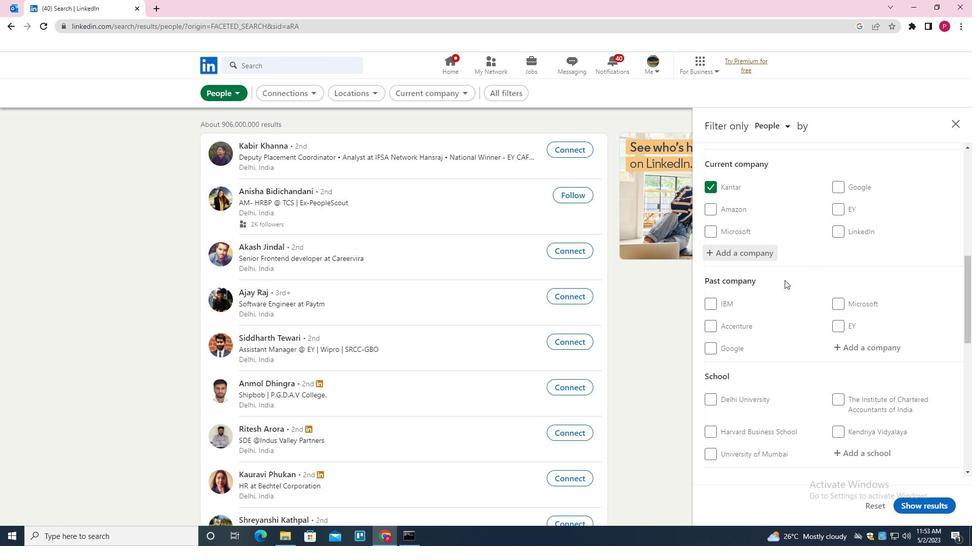 
Action: Mouse scrolled (784, 279) with delta (0, 0)
Screenshot: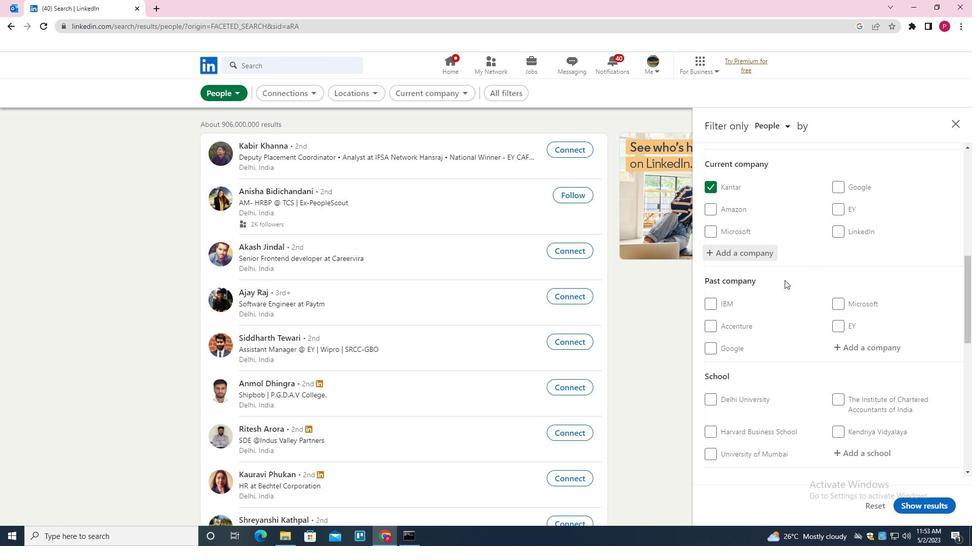 
Action: Mouse scrolled (784, 279) with delta (0, 0)
Screenshot: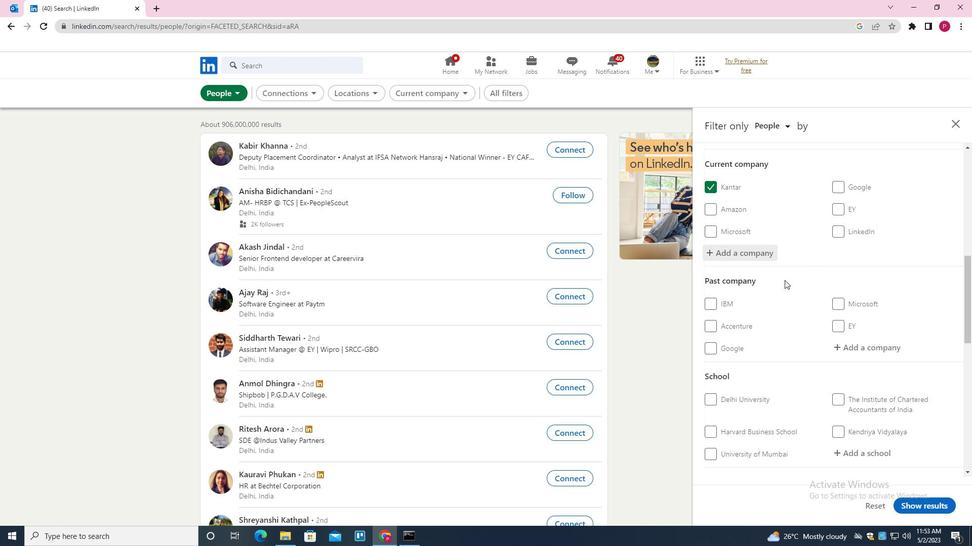 
Action: Mouse moved to (784, 280)
Screenshot: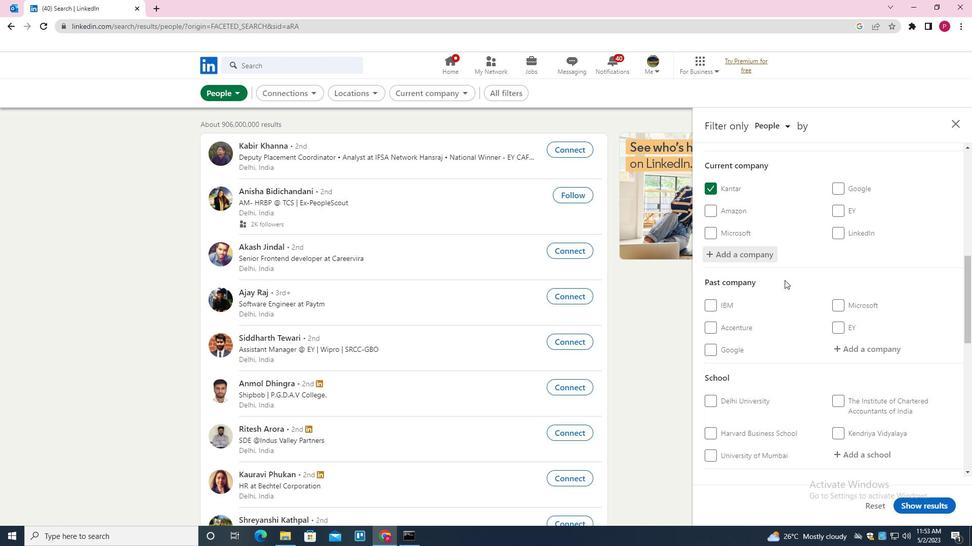 
Action: Mouse scrolled (784, 279) with delta (0, 0)
Screenshot: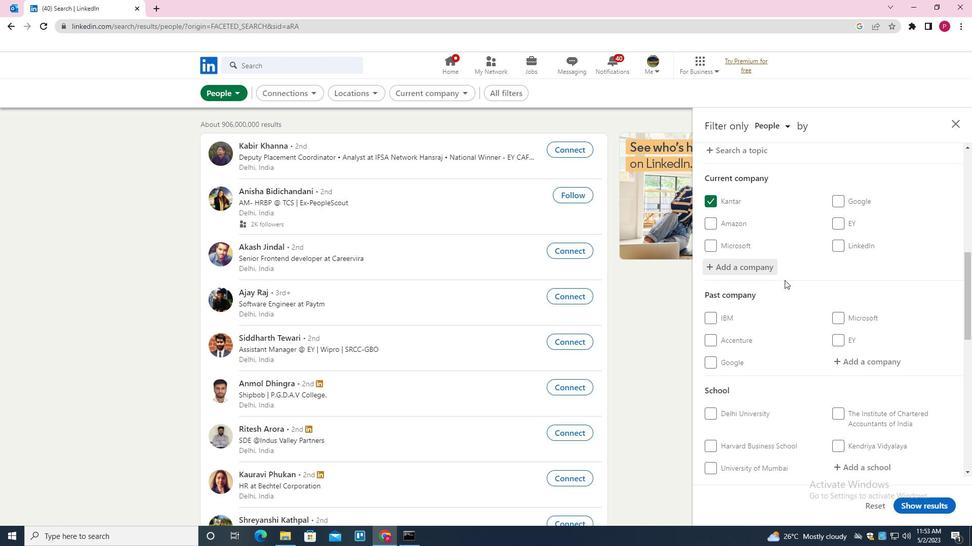 
Action: Mouse moved to (788, 278)
Screenshot: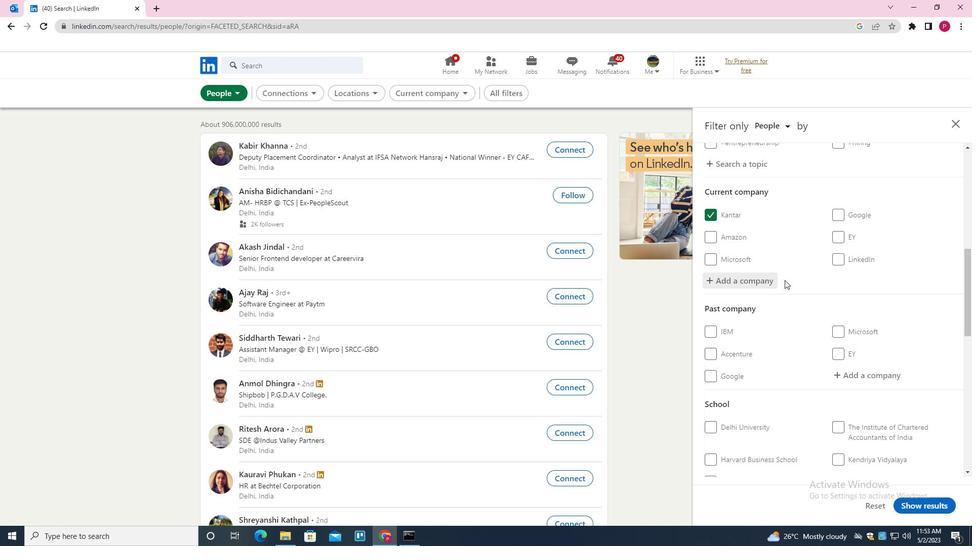 
Action: Mouse scrolled (788, 278) with delta (0, 0)
Screenshot: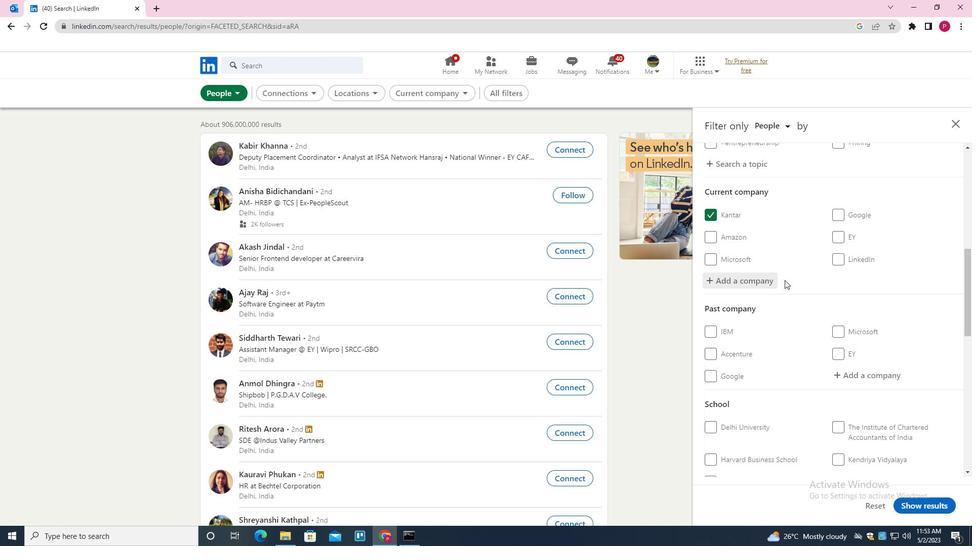 
Action: Mouse moved to (849, 252)
Screenshot: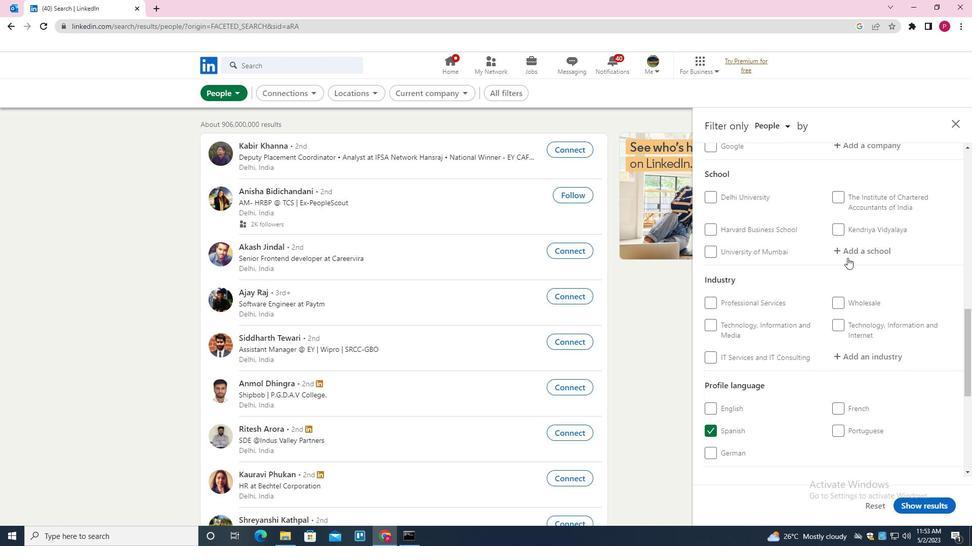
Action: Mouse pressed left at (849, 252)
Screenshot: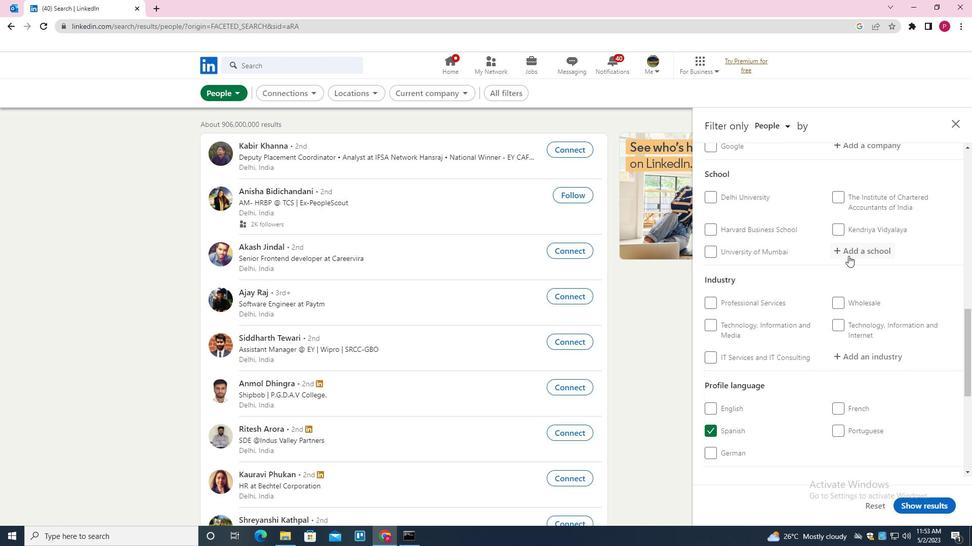 
Action: Key pressed <Key.shift><Key.shift><Key.shift><Key.shift><Key.shift><Key.shift><Key.shift><Key.shift><Key.shift><Key.shift>GH<Key.space><Key.shift>PATEL<Key.space><Key.down><Key.enter>
Screenshot: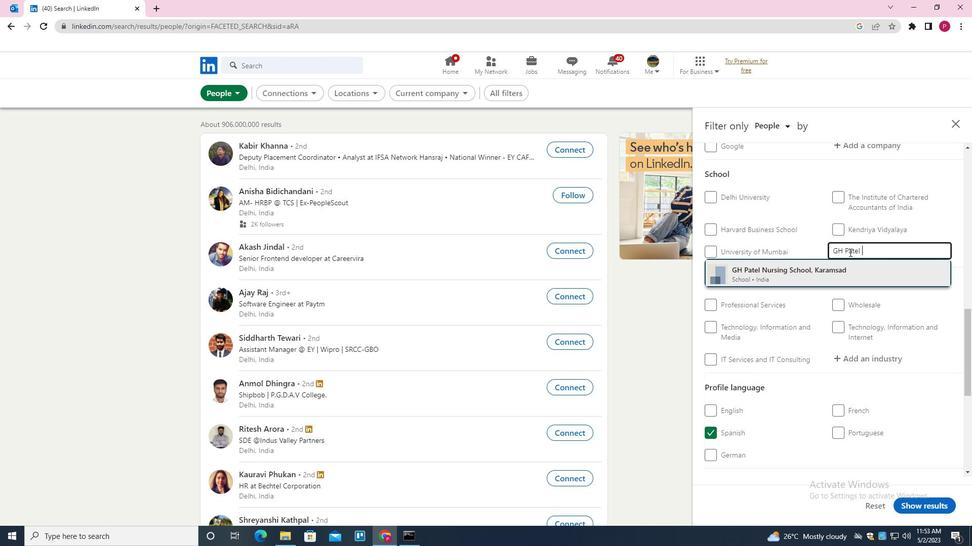 
Action: Mouse moved to (832, 282)
Screenshot: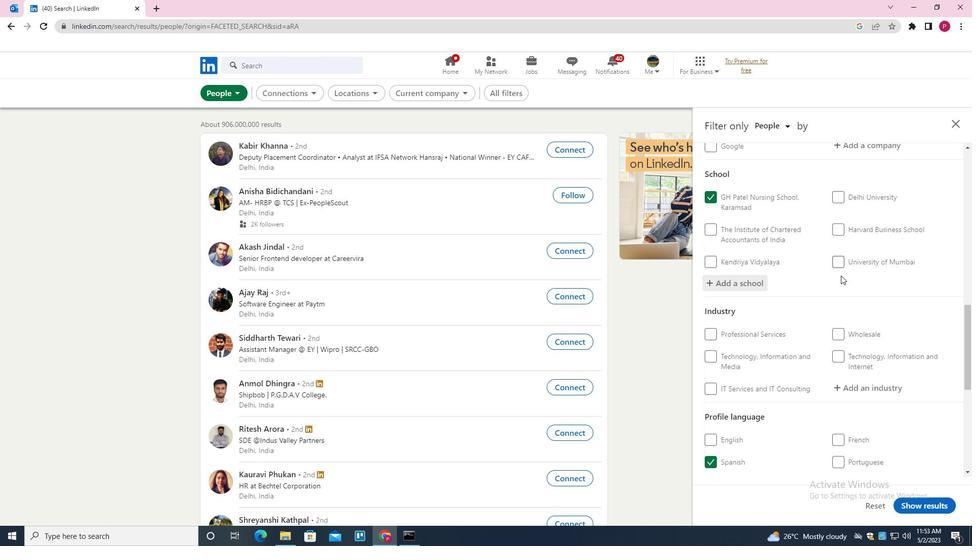 
Action: Mouse scrolled (832, 281) with delta (0, 0)
Screenshot: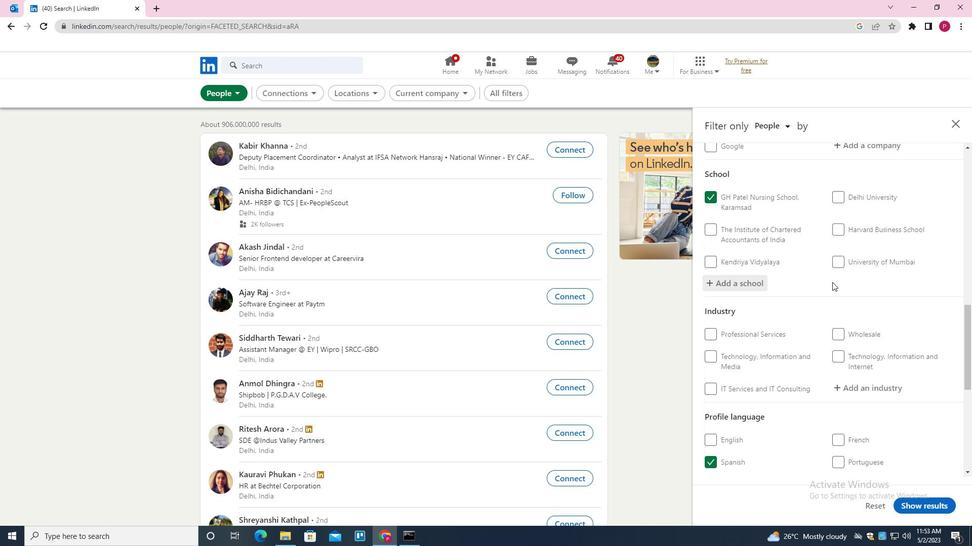 
Action: Mouse scrolled (832, 281) with delta (0, 0)
Screenshot: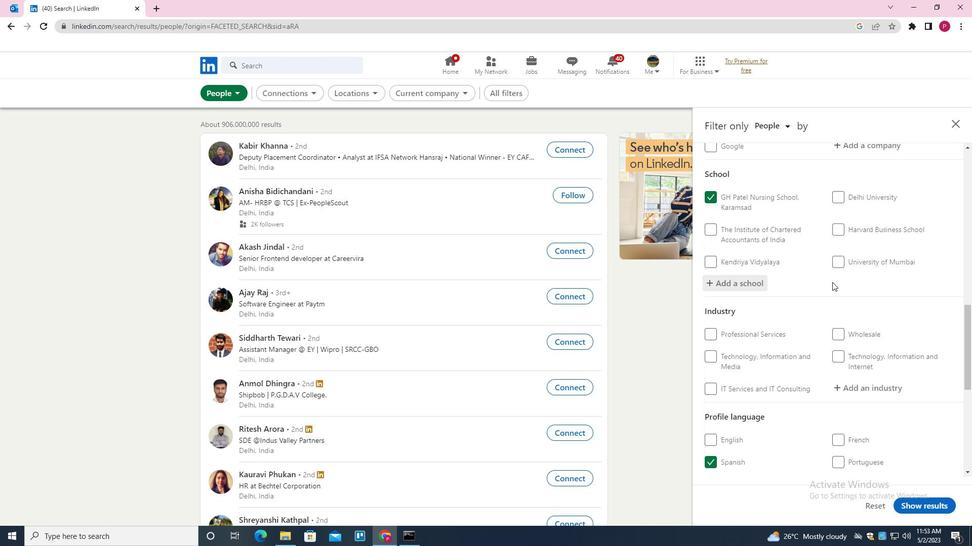
Action: Mouse scrolled (832, 281) with delta (0, 0)
Screenshot: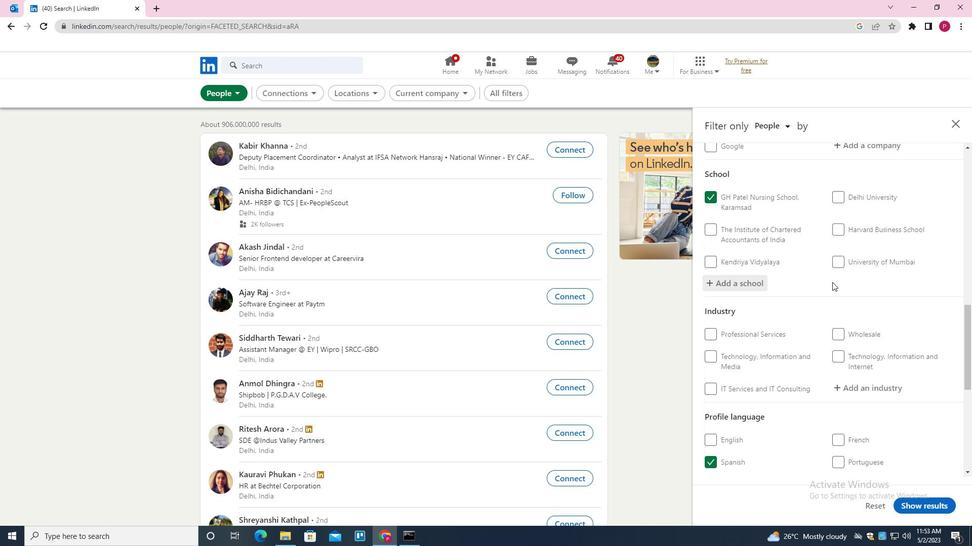 
Action: Mouse scrolled (832, 281) with delta (0, 0)
Screenshot: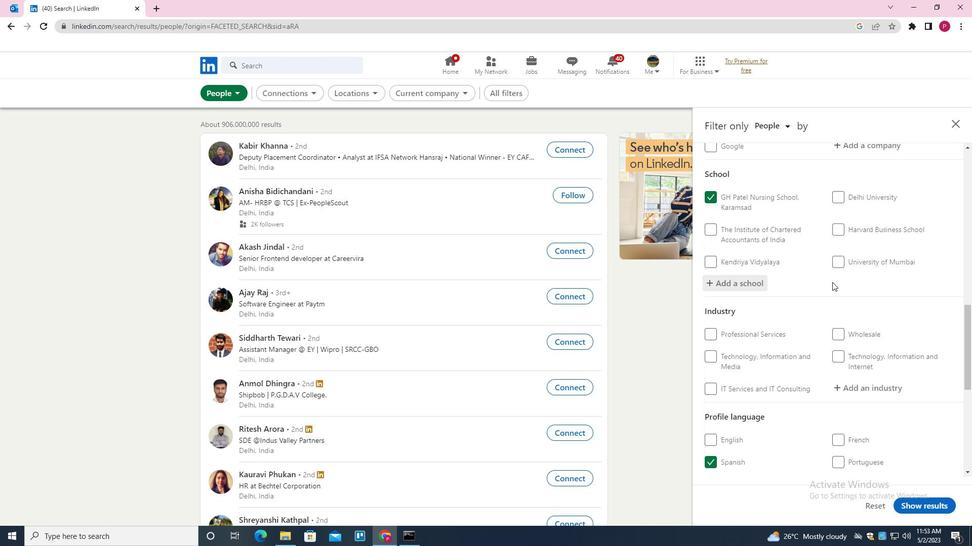 
Action: Mouse moved to (889, 188)
Screenshot: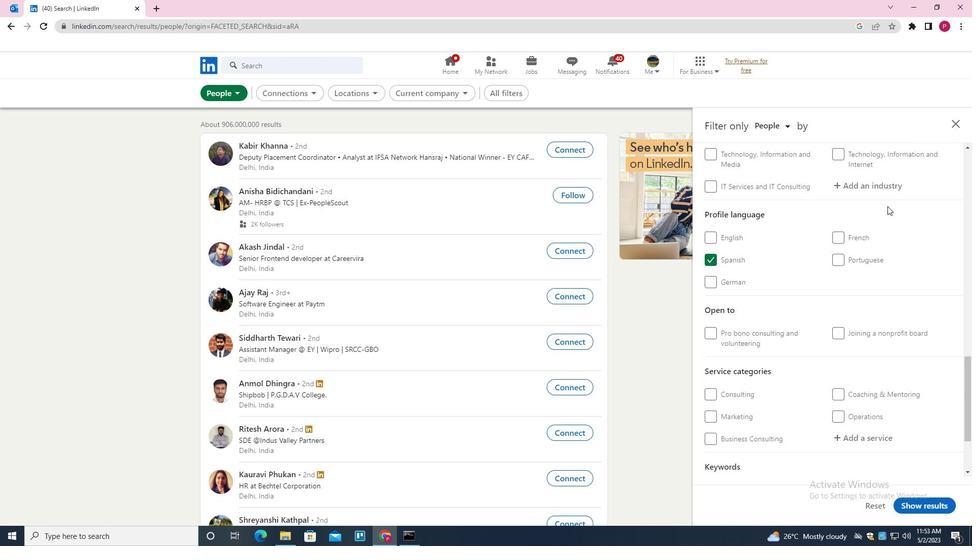 
Action: Mouse pressed left at (889, 188)
Screenshot: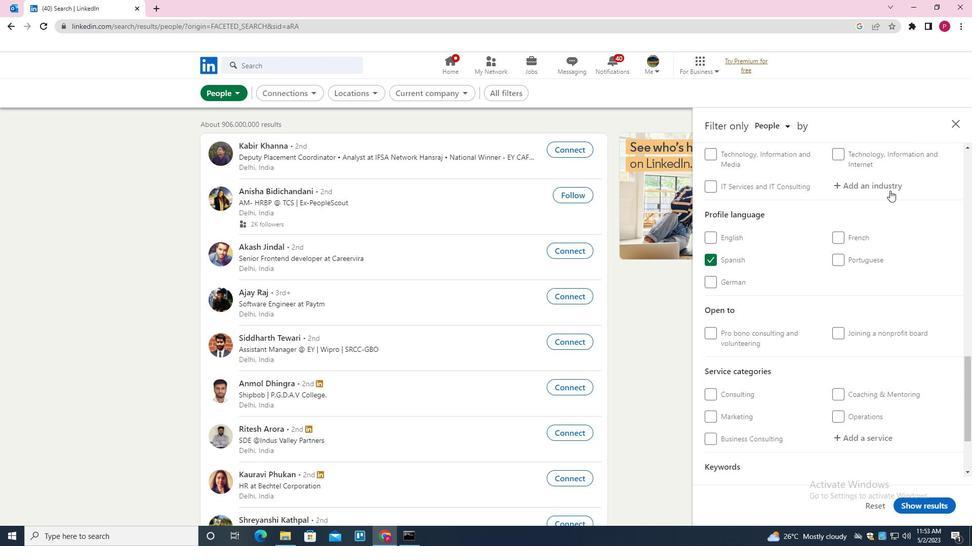 
Action: Mouse moved to (885, 190)
Screenshot: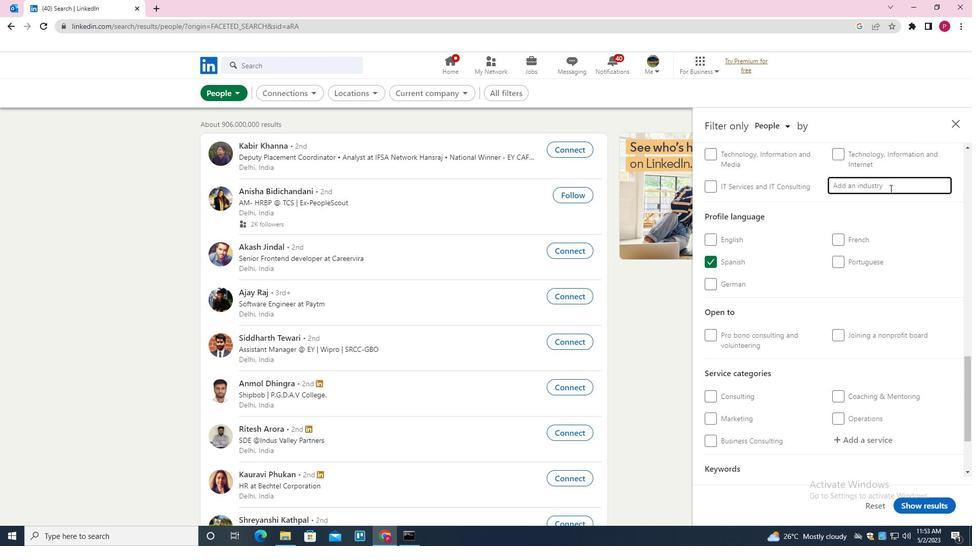 
Action: Key pressed <Key.shift><Key.shift><Key.shift><Key.shift>T<Key.backspace><Key.shift>RETAIL<Key.space><Key.shift>PHAR<Key.down><Key.enter>
Screenshot: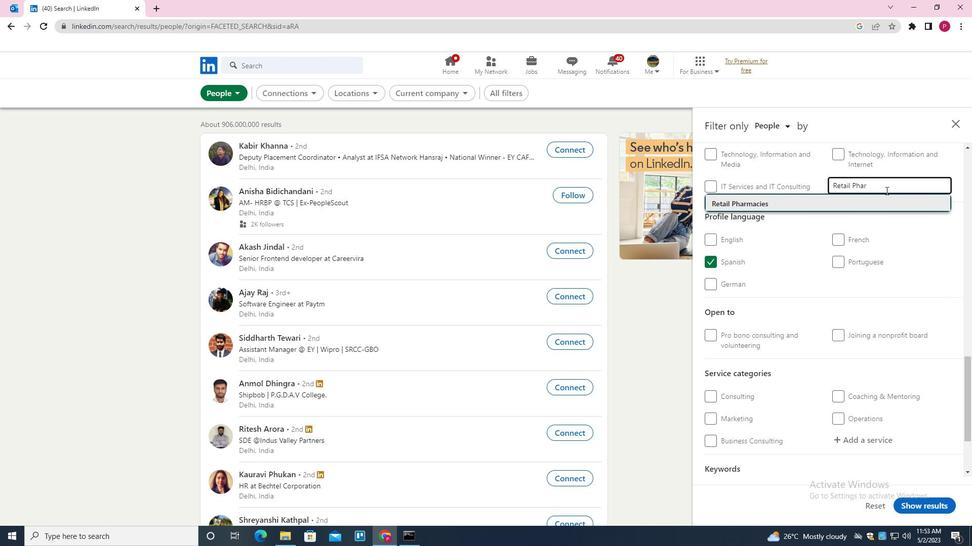 
Action: Mouse moved to (798, 257)
Screenshot: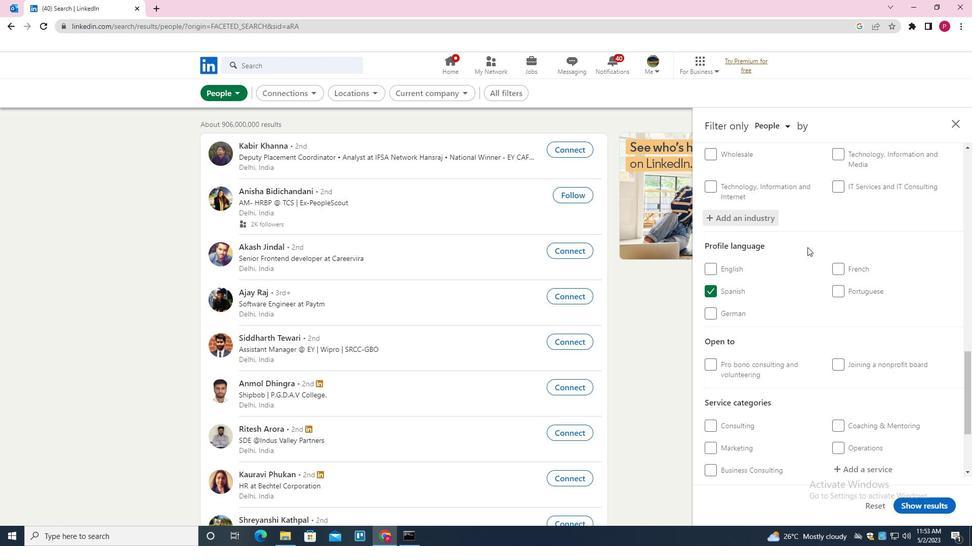 
Action: Mouse scrolled (798, 256) with delta (0, 0)
Screenshot: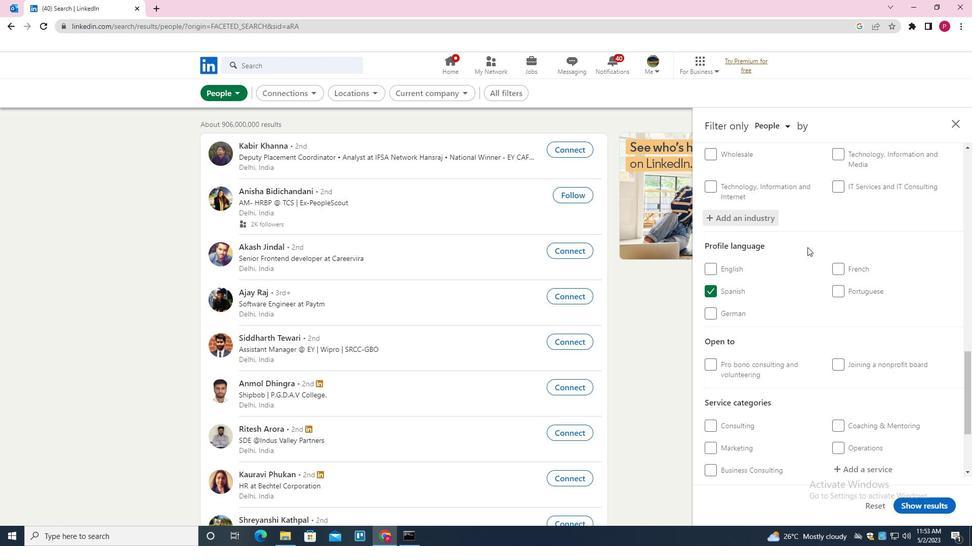 
Action: Mouse moved to (808, 272)
Screenshot: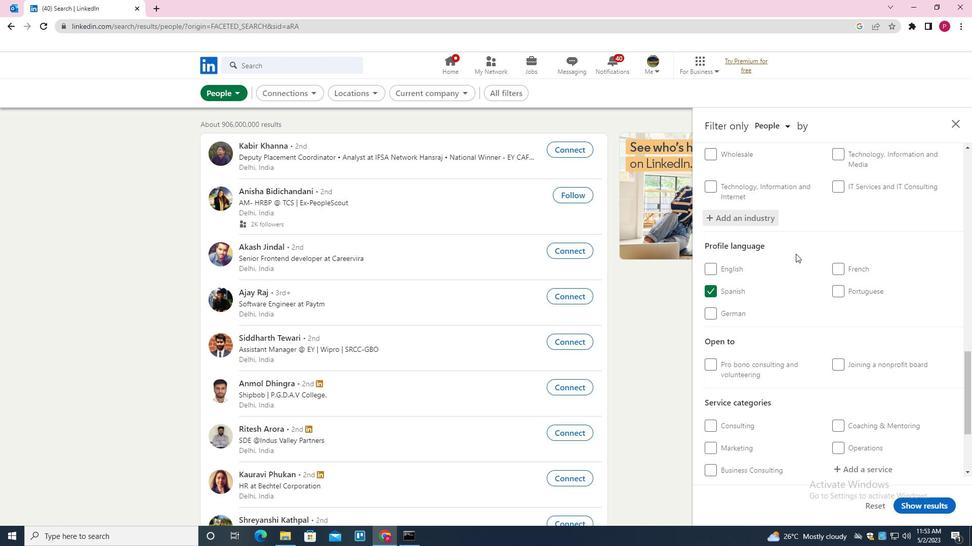
Action: Mouse scrolled (808, 271) with delta (0, 0)
Screenshot: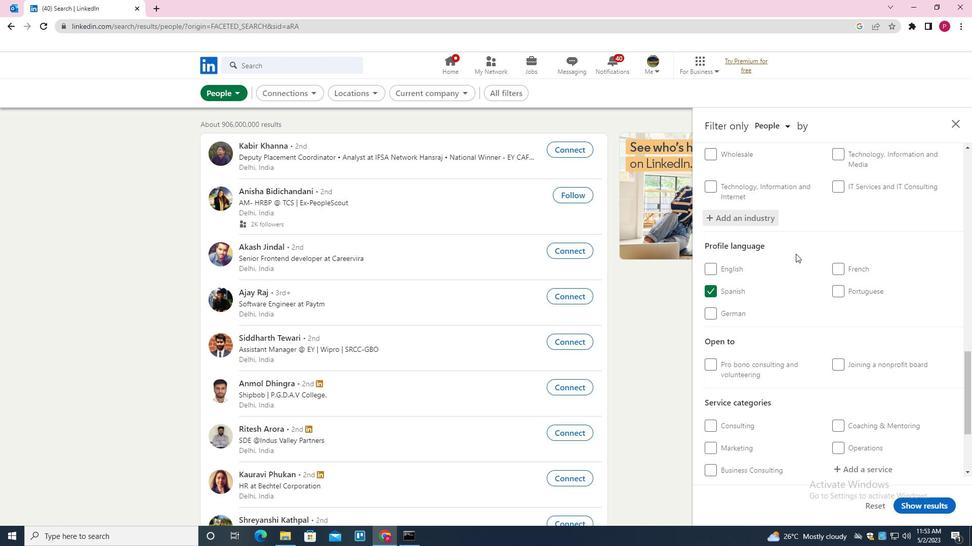 
Action: Mouse moved to (812, 274)
Screenshot: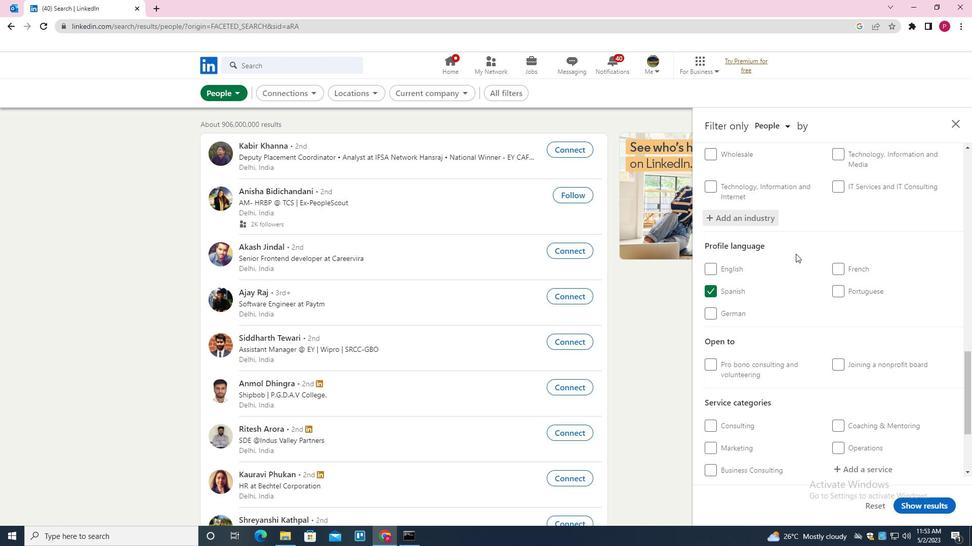 
Action: Mouse scrolled (812, 273) with delta (0, 0)
Screenshot: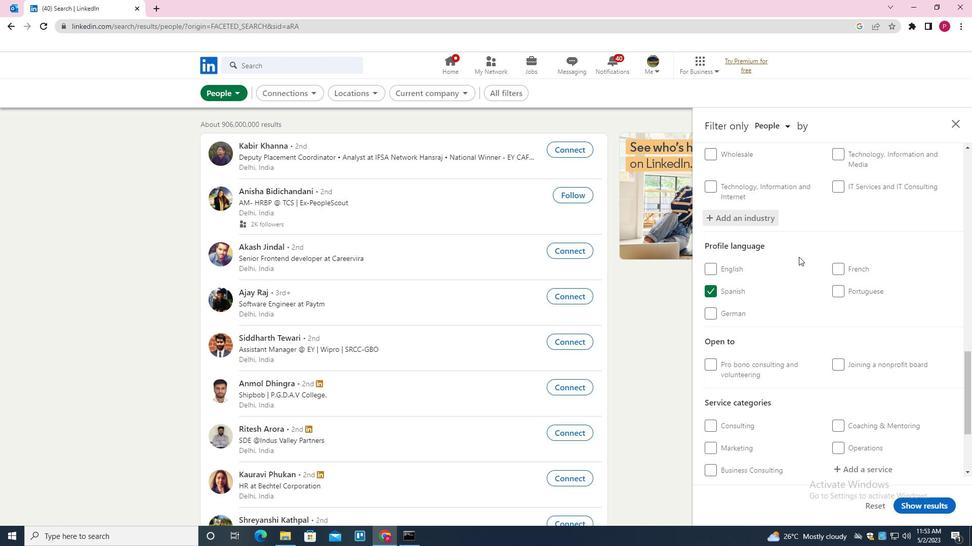 
Action: Mouse moved to (816, 275)
Screenshot: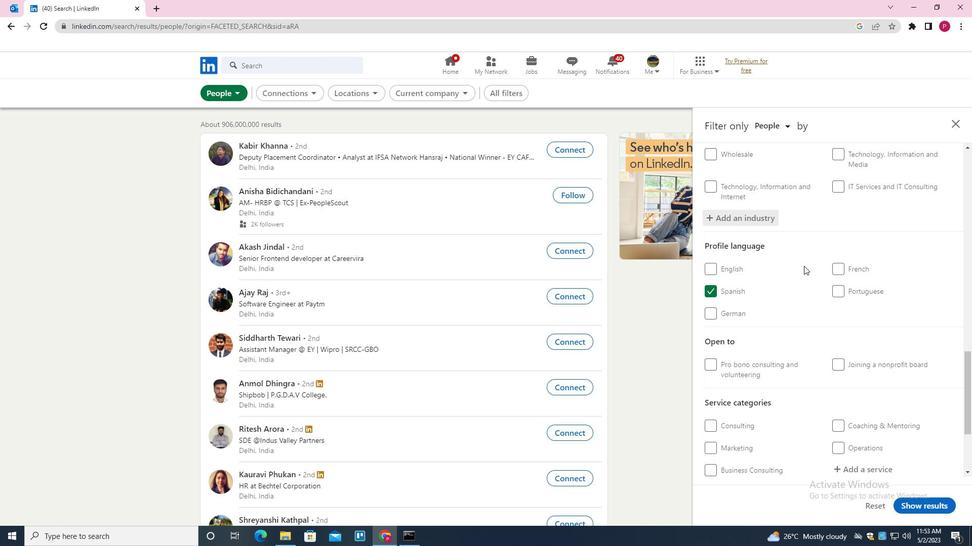 
Action: Mouse scrolled (816, 275) with delta (0, 0)
Screenshot: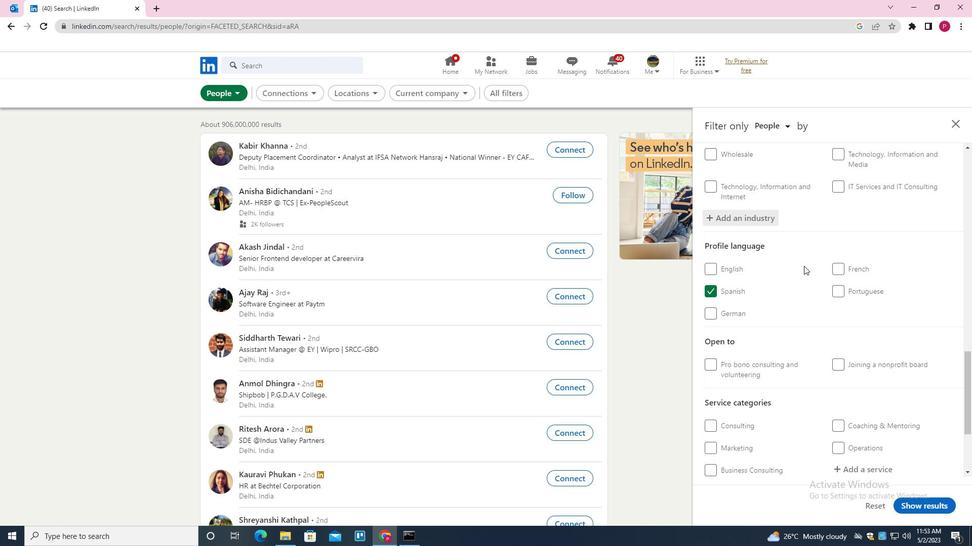 
Action: Mouse moved to (875, 338)
Screenshot: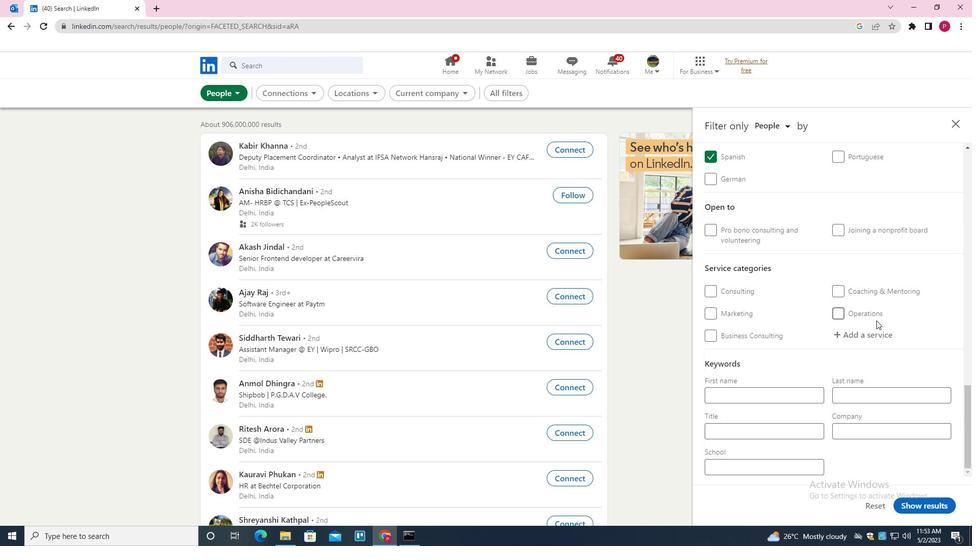 
Action: Mouse pressed left at (875, 338)
Screenshot: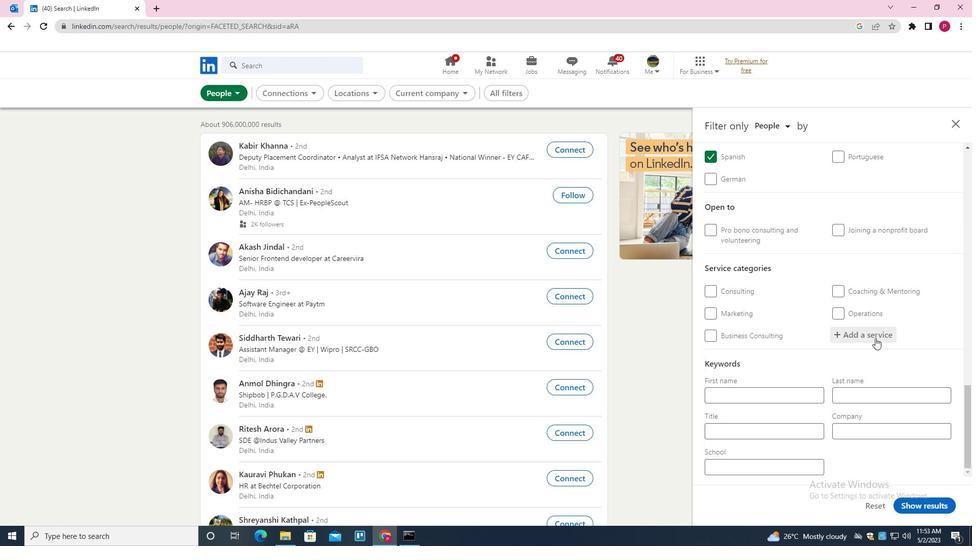 
Action: Mouse moved to (876, 338)
Screenshot: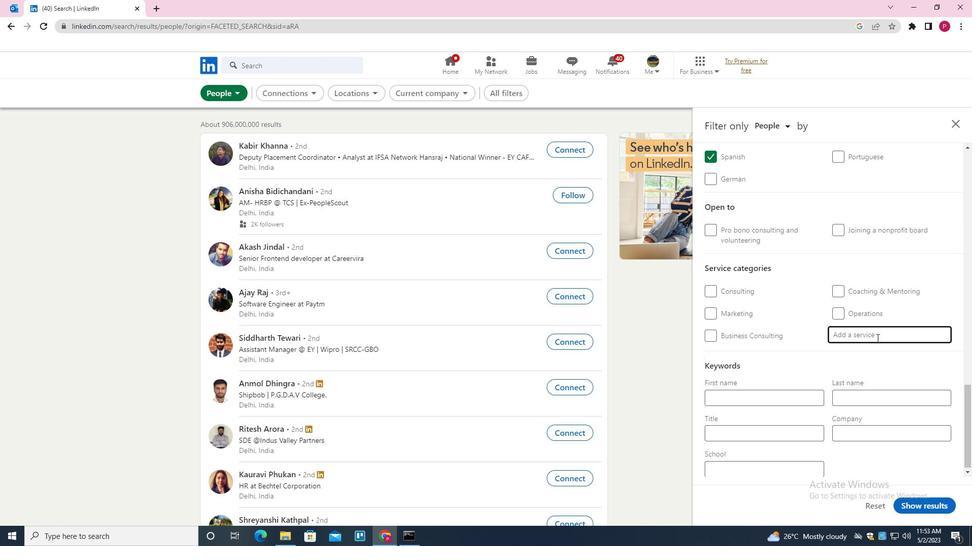 
Action: Key pressed <Key.shift><Key.shift><Key.shift><Key.shift><Key.shift><Key.shift><Key.shift>MARKET<Key.down><Key.down><Key.enter>
Screenshot: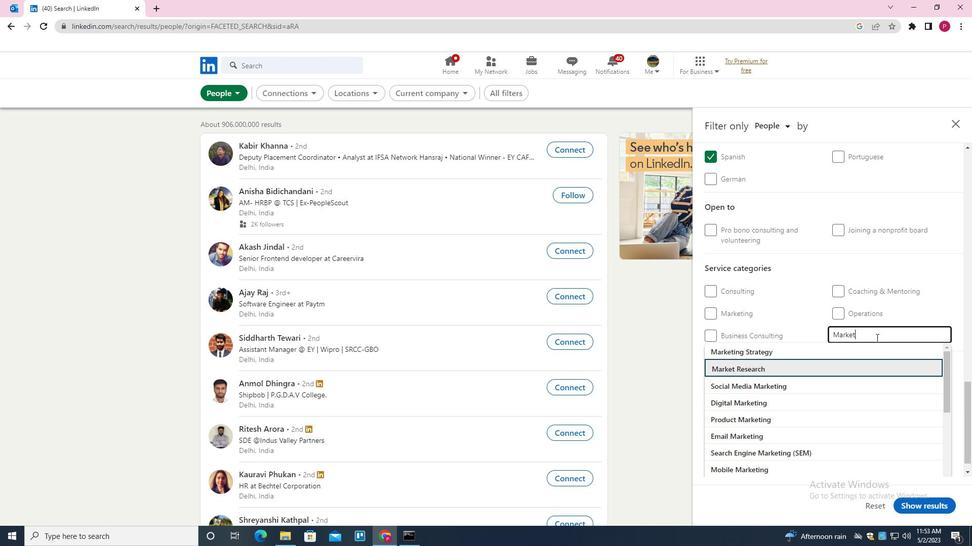 
Action: Mouse moved to (870, 342)
Screenshot: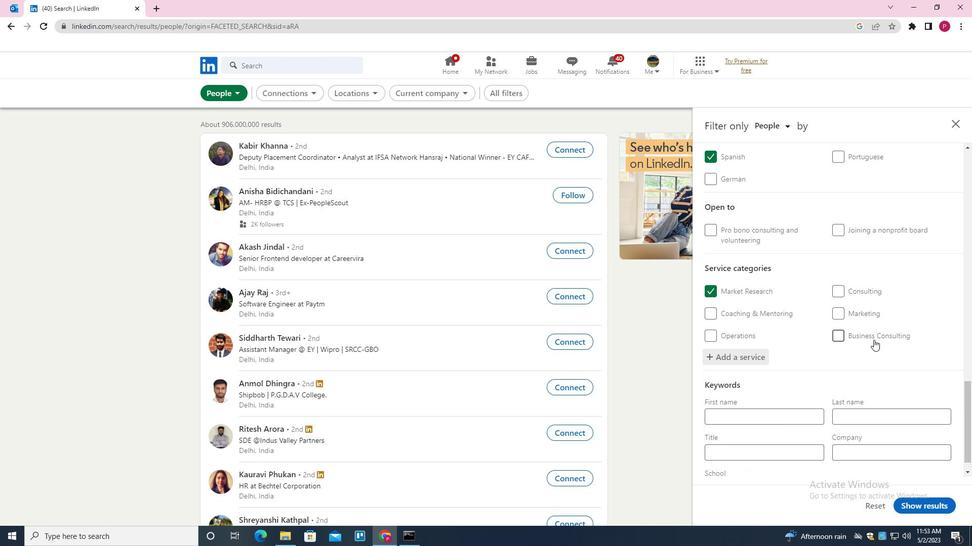 
Action: Mouse scrolled (870, 341) with delta (0, 0)
Screenshot: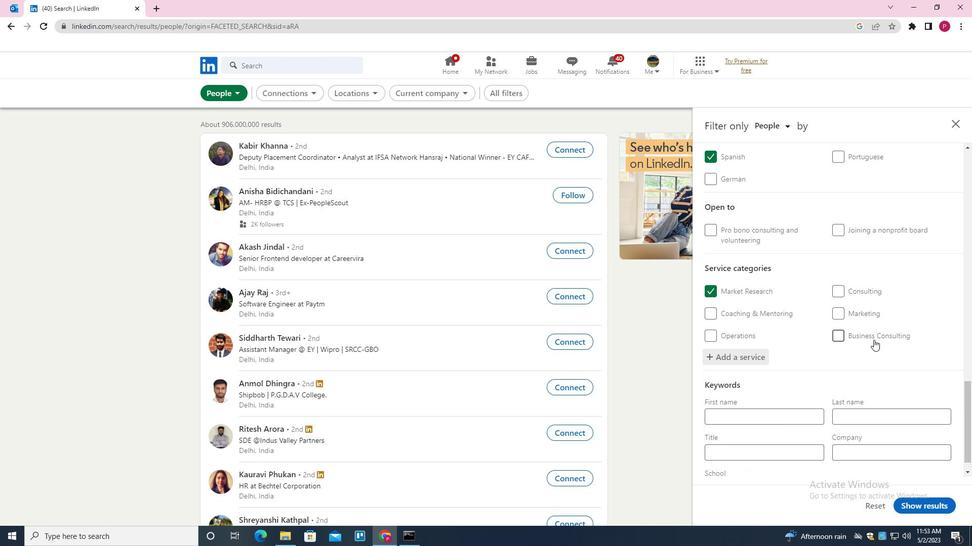 
Action: Mouse moved to (868, 343)
Screenshot: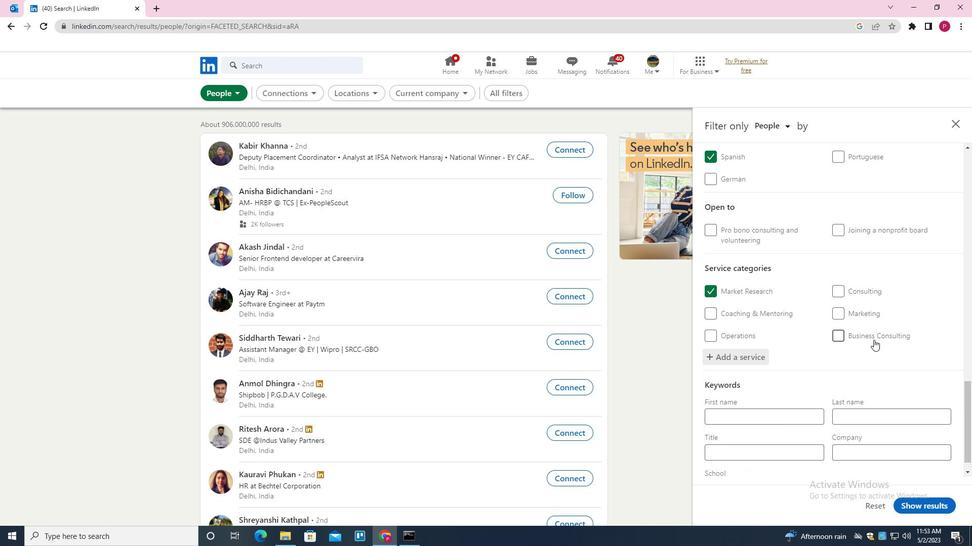 
Action: Mouse scrolled (868, 343) with delta (0, 0)
Screenshot: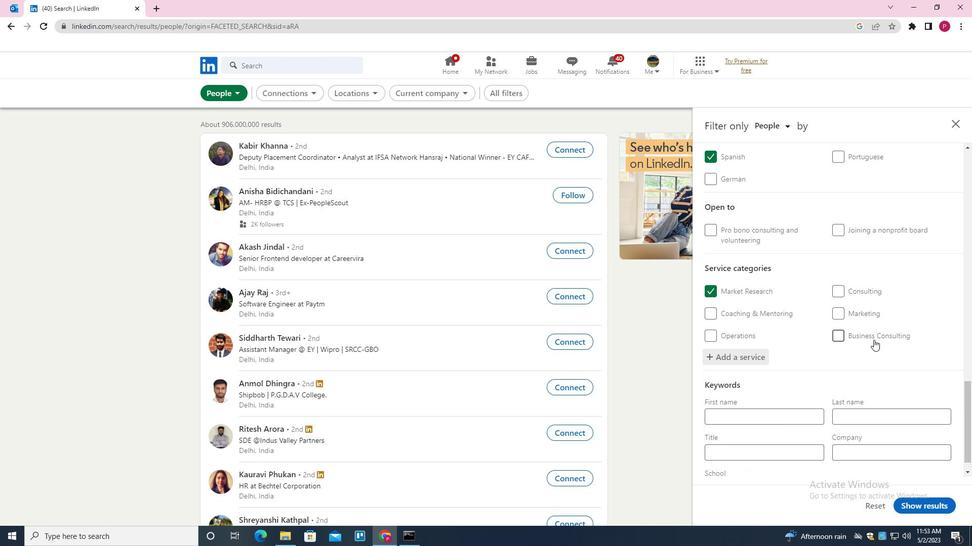 
Action: Mouse moved to (866, 345)
Screenshot: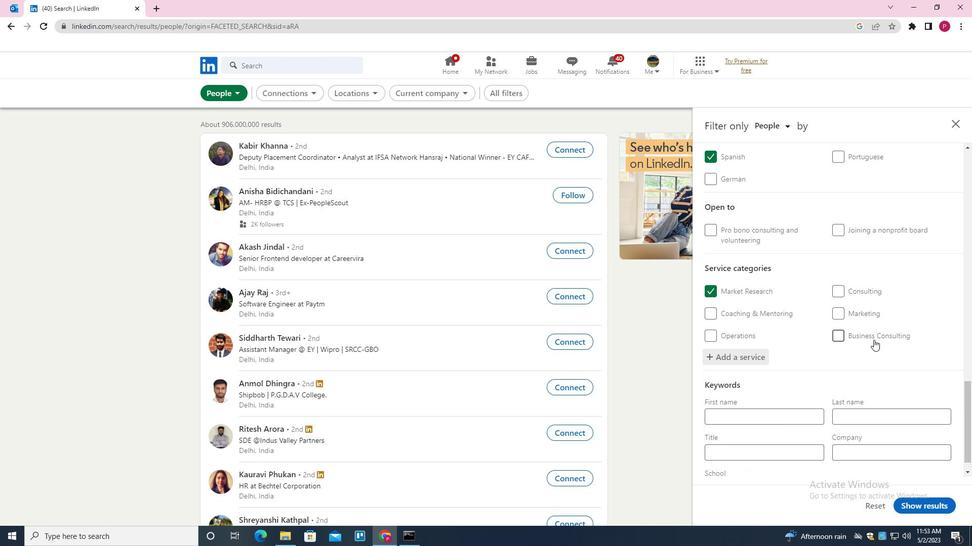 
Action: Mouse scrolled (866, 345) with delta (0, 0)
Screenshot: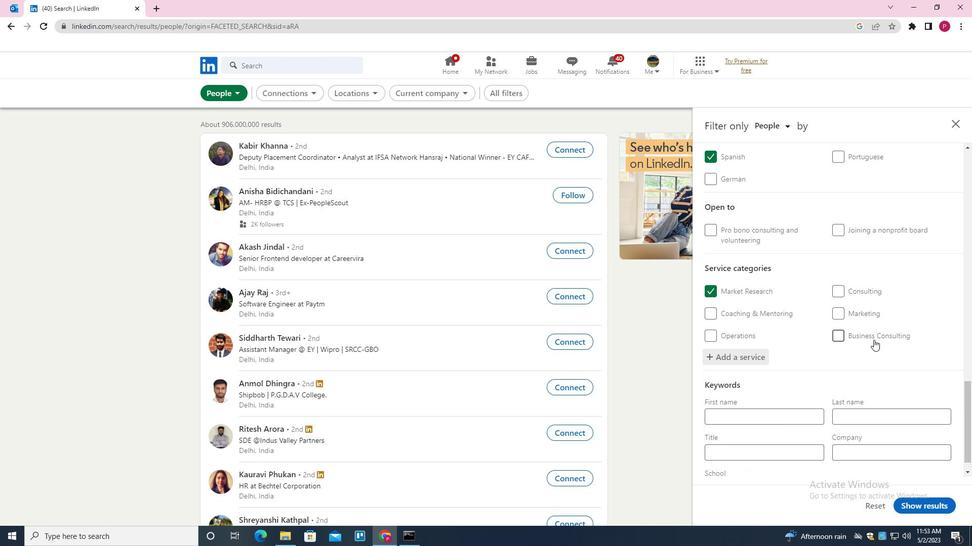 
Action: Mouse moved to (863, 347)
Screenshot: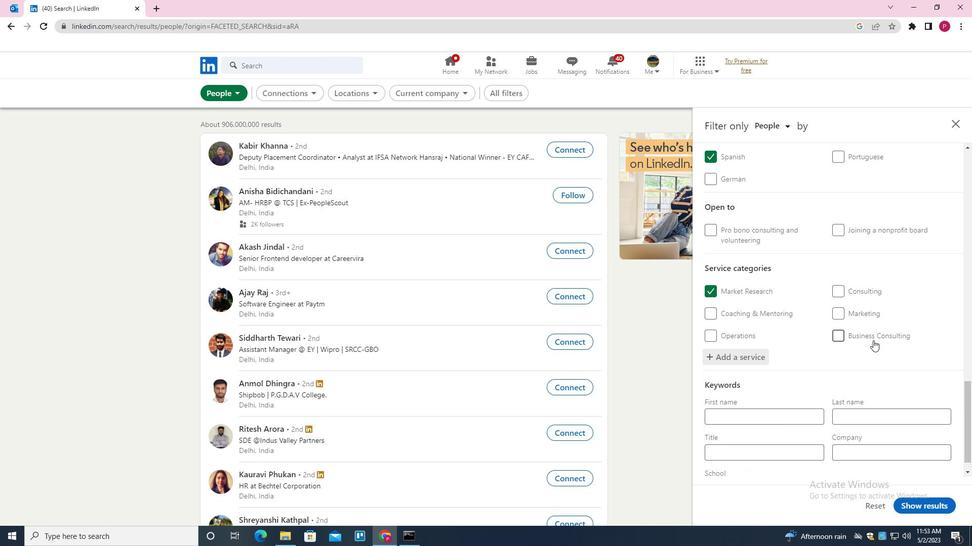 
Action: Mouse scrolled (863, 346) with delta (0, 0)
Screenshot: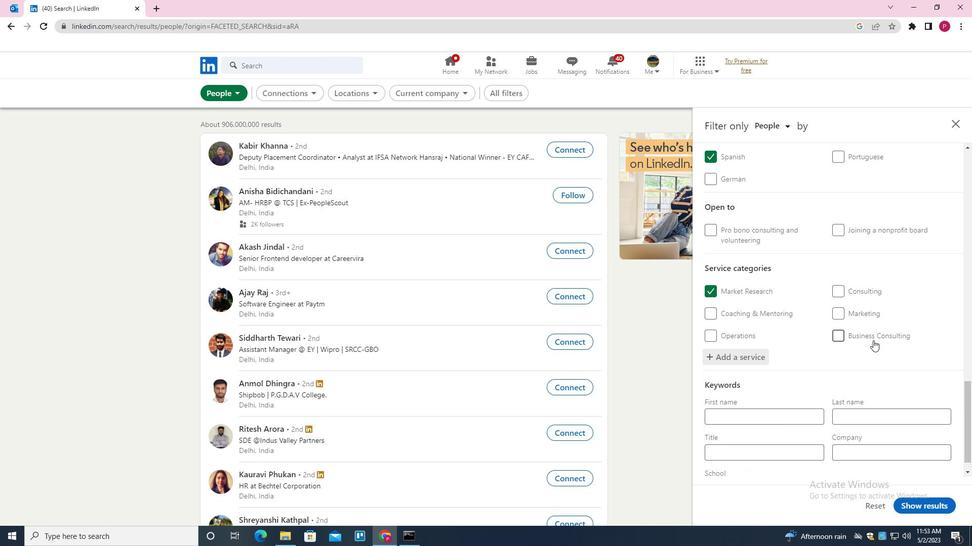 
Action: Mouse moved to (762, 430)
Screenshot: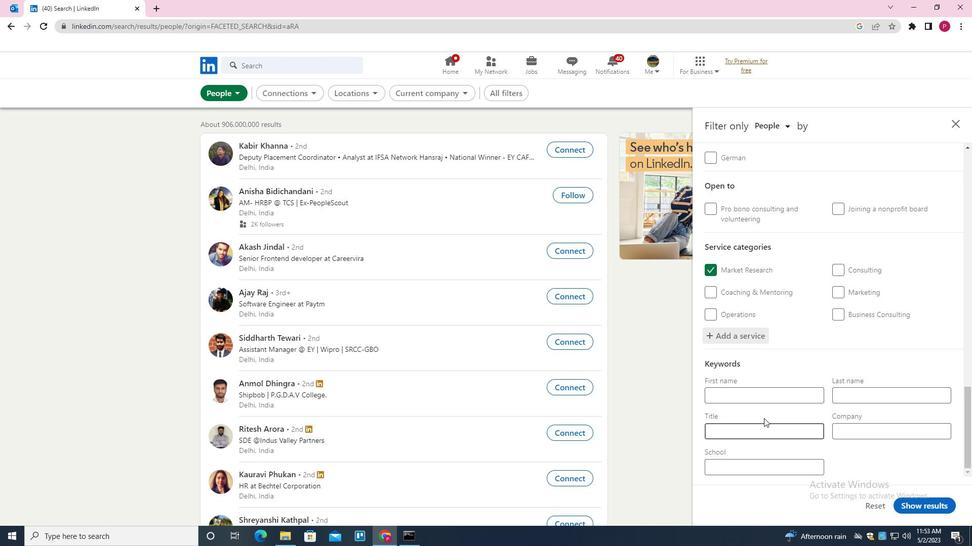 
Action: Mouse pressed left at (762, 430)
Screenshot: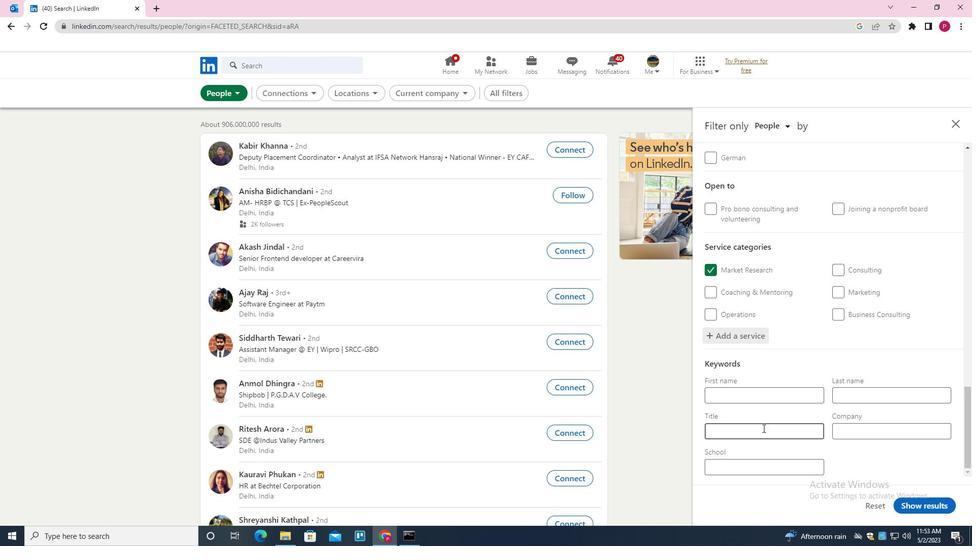 
Action: Key pressed <Key.shift><Key.shift><Key.shift><Key.shift><Key.shift><Key.shift><Key.shift><Key.shift><Key.shift><Key.shift><Key.shift><Key.shift><Key.shift><Key.shift><Key.shift><Key.shift><Key.shift><Key.shift><Key.shift><Key.shift><Key.shift><Key.shift><Key.shift><Key.shift><Key.shift><Key.shift><Key.shift><Key.shift><Key.shift><Key.shift><Key.shift><Key.shift><Key.shift><Key.shift><Key.shift><Key.shift><Key.shift><Key.shift><Key.shift><Key.shift><Key.shift><Key.shift><Key.shift><Key.shift><Key.shift><Key.shift><Key.shift>C-<Key.shift>LEVEL<Key.space>OR<Key.space><Key.shift><Key.shift><Key.shift><Key.shift><Key.shift><Key.shift><Key.shift><Key.shift><Key.shift><Key.shift><Key.shift><Key.shift><Key.shift><Key.shift><Key.shift><Key.shift><Key.shift><Key.shift><Key.shift><Key.shift><Key.shift><Key.shift><Key.shift><Key.shift><Key.shift><Key.shift><Key.shift><Key.shift><Key.shift><Key.shift><Key.shift><Key.shift><Key.shift><Key.shift><Key.shift><Key.shift><Key.shift><Key.shift><Key.shift><Key.shift><Key.shift><Key.shift><Key.shift><Key.shift><Key.shift><Key.shift><Key.shift><Key.shift>C-<Key.shift>SUITE
Screenshot: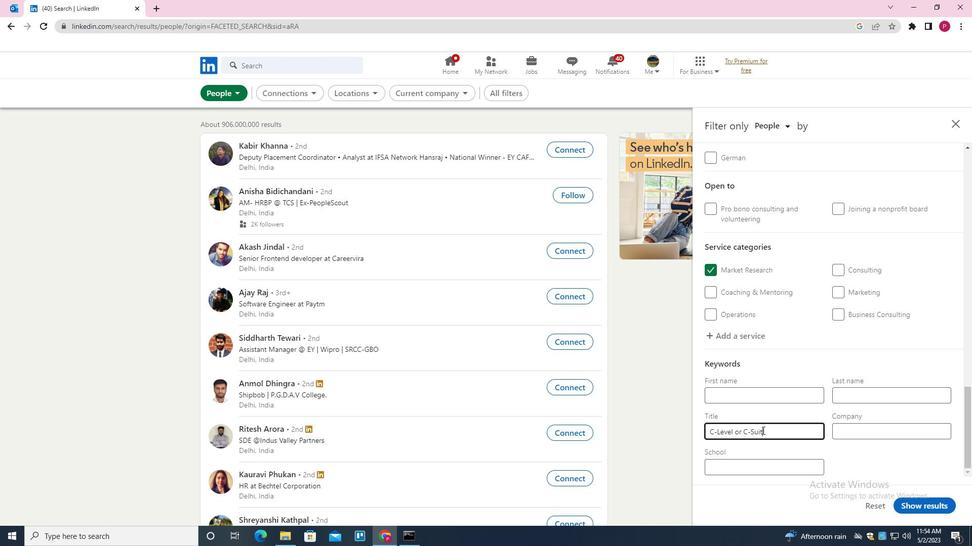 
Action: Mouse moved to (912, 508)
Screenshot: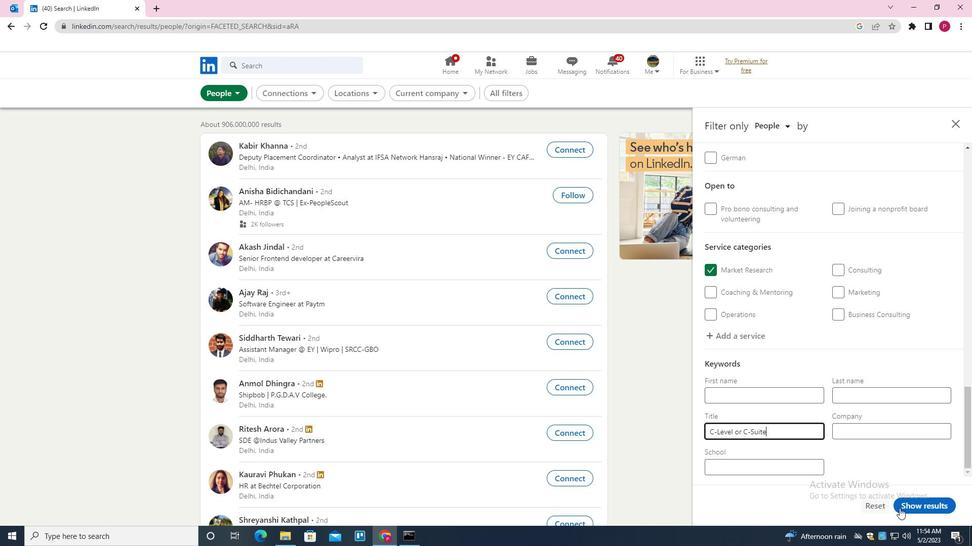 
Action: Mouse pressed left at (912, 508)
Screenshot: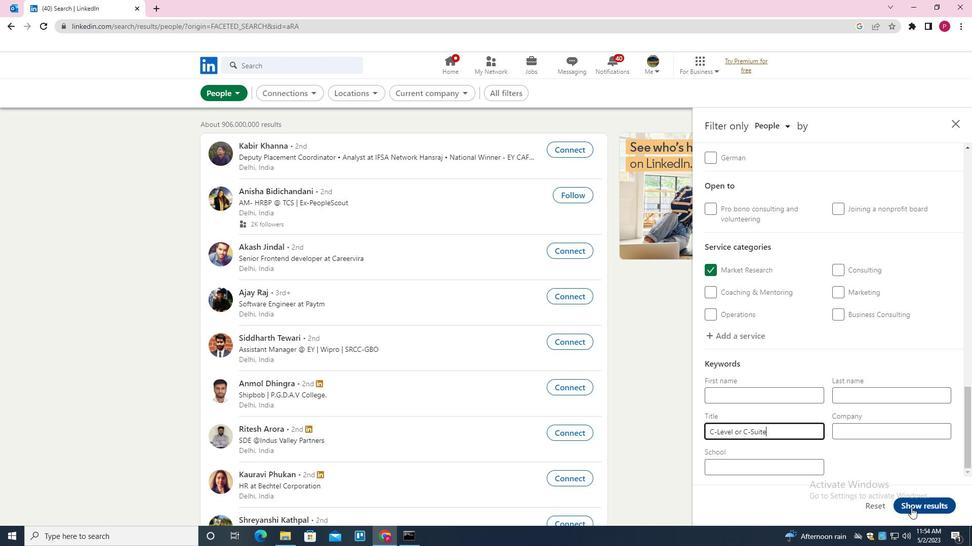 
Action: Mouse moved to (483, 254)
Screenshot: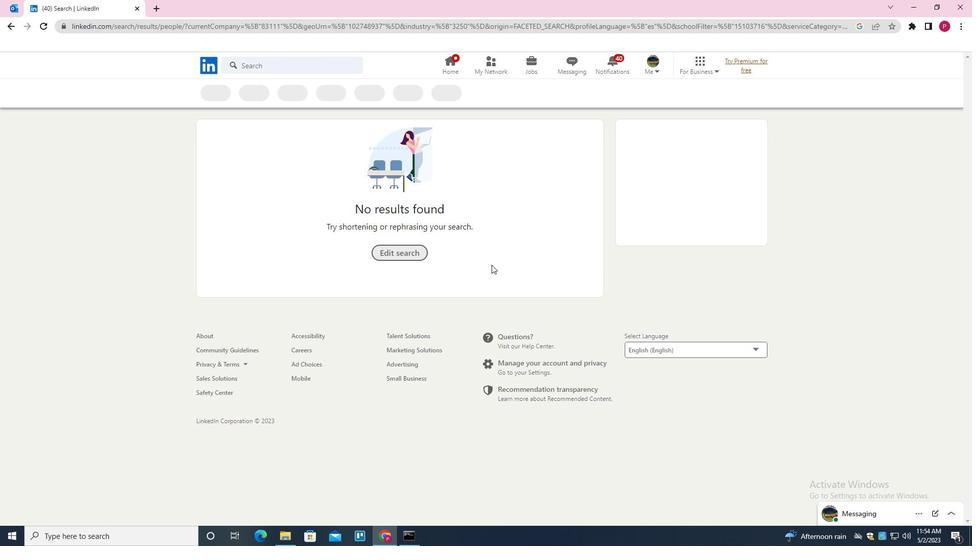 
